Task: Look for space in Benidorm, Spain from 12th July, 2023 to 16th July, 2023 for 8 adults in price range Rs.10000 to Rs.16000. Place can be private room with 8 bedrooms having 8 beds and 8 bathrooms. Property type can be house, flat, guest house, hotel. Amenities needed are: wifi, TV, free parkinig on premises, gym, breakfast. Booking option can be shelf check-in. Required host language is English.
Action: Mouse moved to (414, 103)
Screenshot: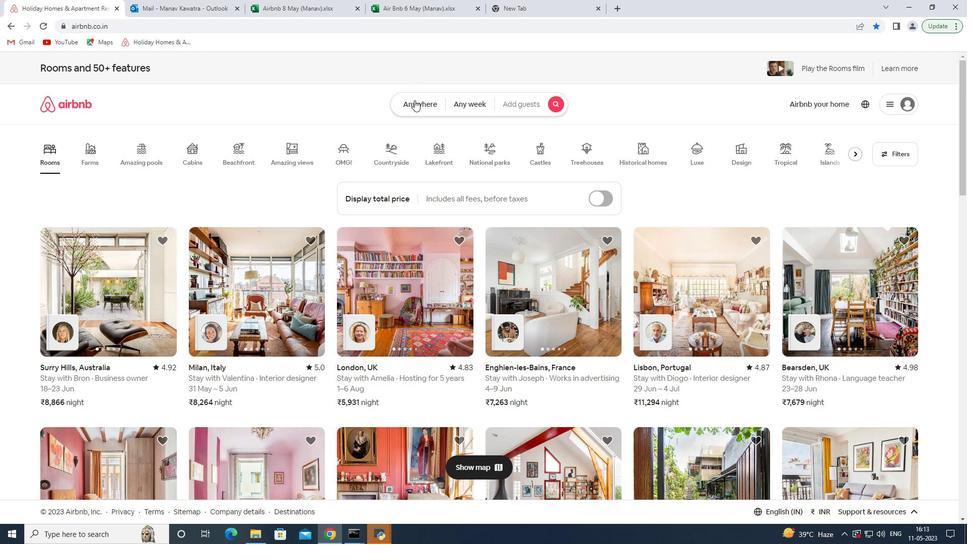 
Action: Mouse pressed left at (414, 103)
Screenshot: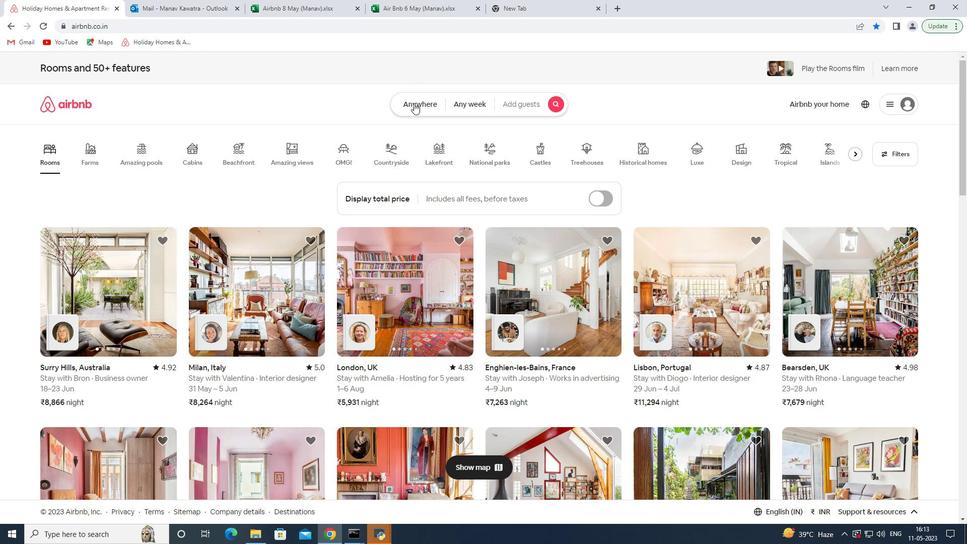 
Action: Mouse moved to (359, 148)
Screenshot: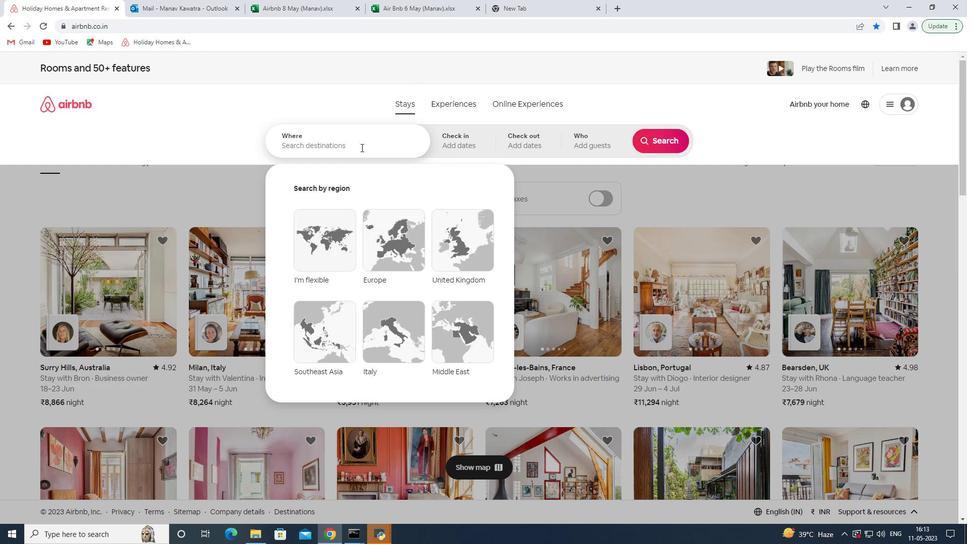 
Action: Mouse pressed left at (359, 148)
Screenshot: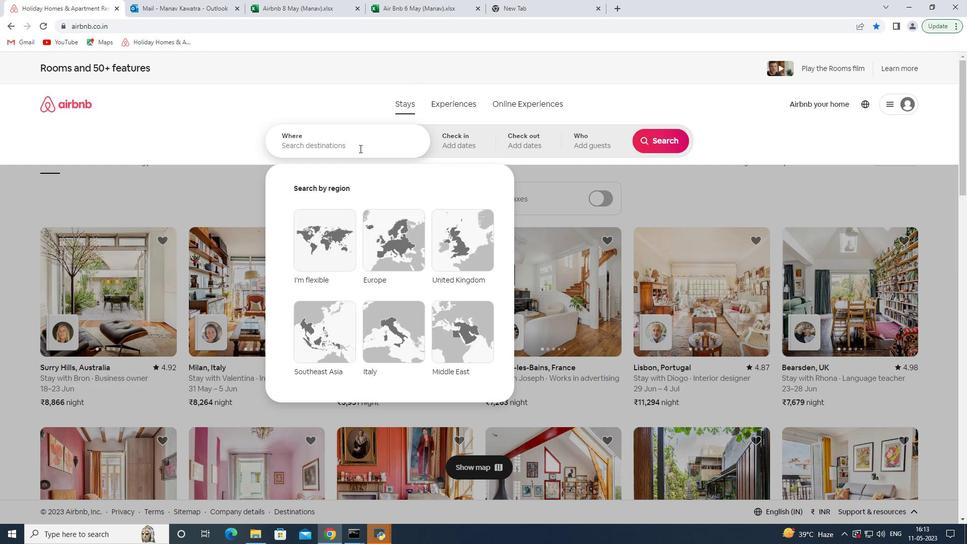 
Action: Key pressed <Key.shift><Key.shift><Key.shift><Key.shift><Key.shift><Key.shift><Key.shift><Key.shift><Key.shift><Key.shift><Key.shift><Key.shift><Key.shift><Key.shift><Key.shift><Key.shift><Key.shift><Key.shift><Key.shift><Key.shift><Key.shift><Key.shift><Key.shift><Key.shift><Key.shift><Key.shift><Key.shift><Key.shift><Key.shift><Key.shift><Key.shift><Key.shift><Key.shift><Key.shift><Key.shift><Key.shift><Key.shift><Key.shift><Key.shift><Key.shift><Key.shift><Key.shift><Key.shift><Key.shift>Benidorm<Key.space>
Screenshot: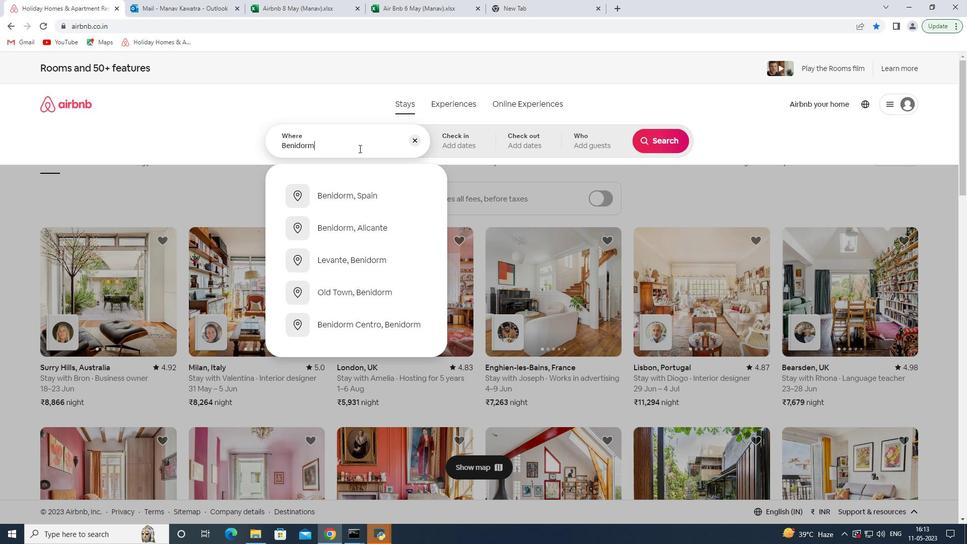 
Action: Mouse moved to (368, 203)
Screenshot: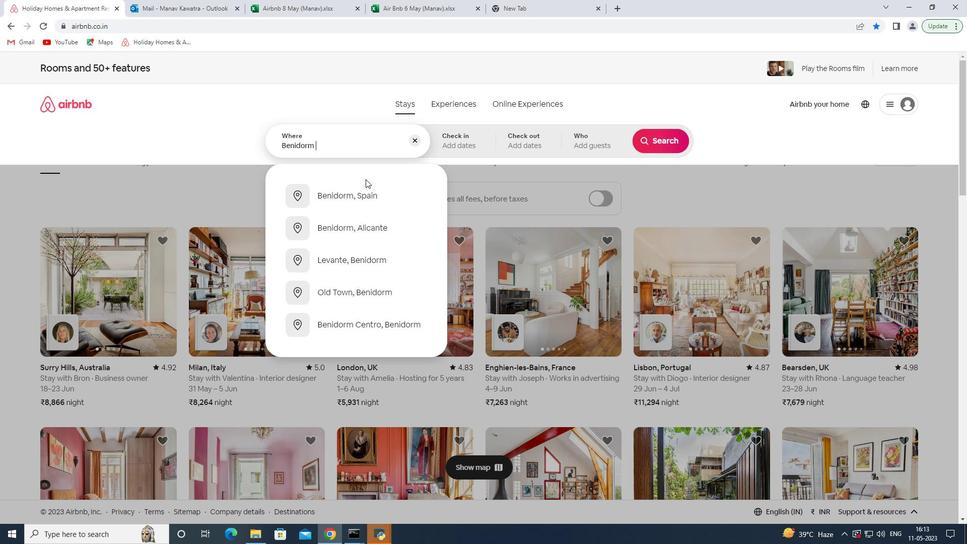 
Action: Mouse pressed left at (368, 203)
Screenshot: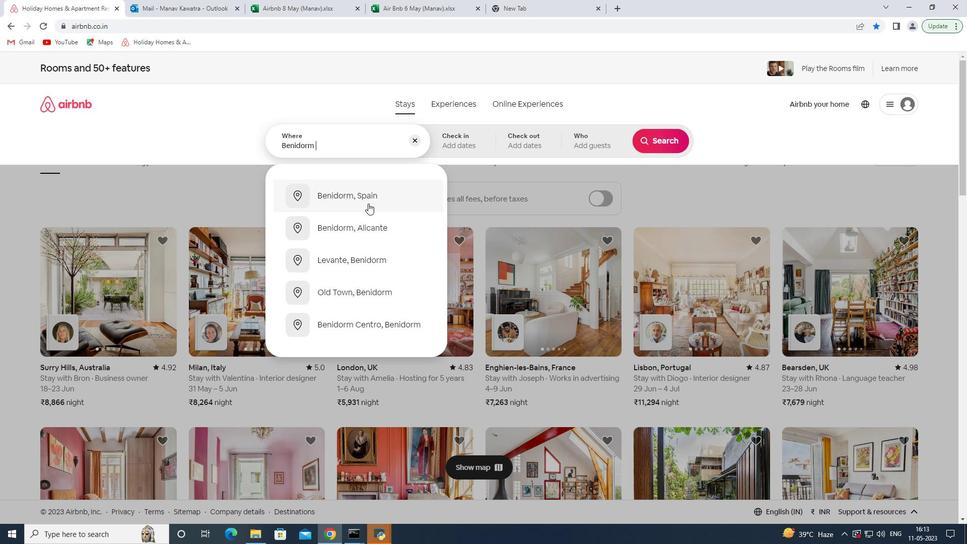 
Action: Mouse moved to (664, 219)
Screenshot: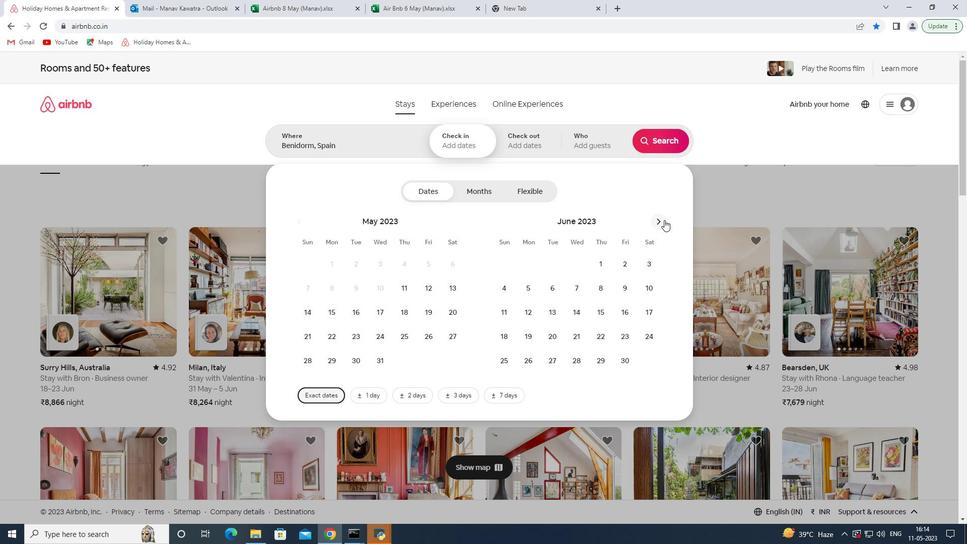 
Action: Mouse pressed left at (664, 219)
Screenshot: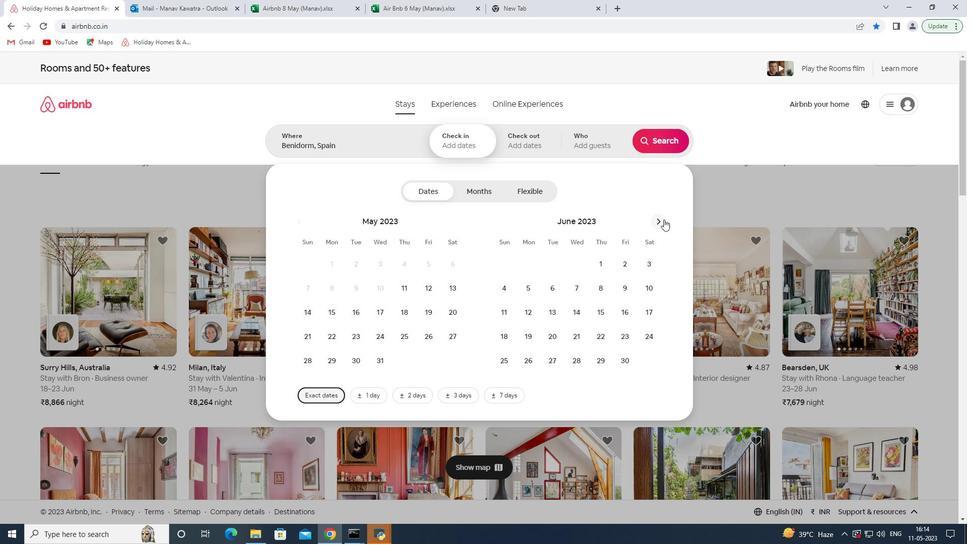 
Action: Mouse moved to (578, 313)
Screenshot: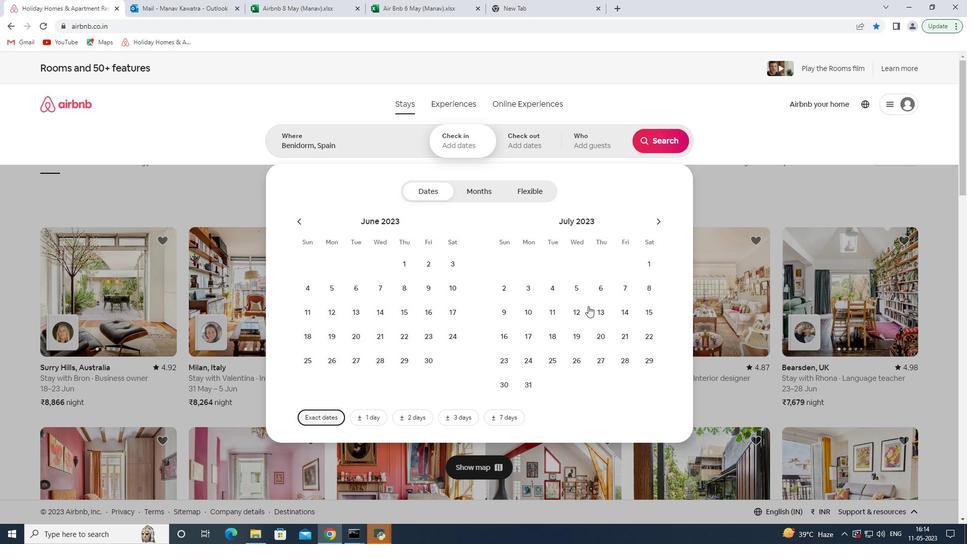 
Action: Mouse pressed left at (578, 313)
Screenshot: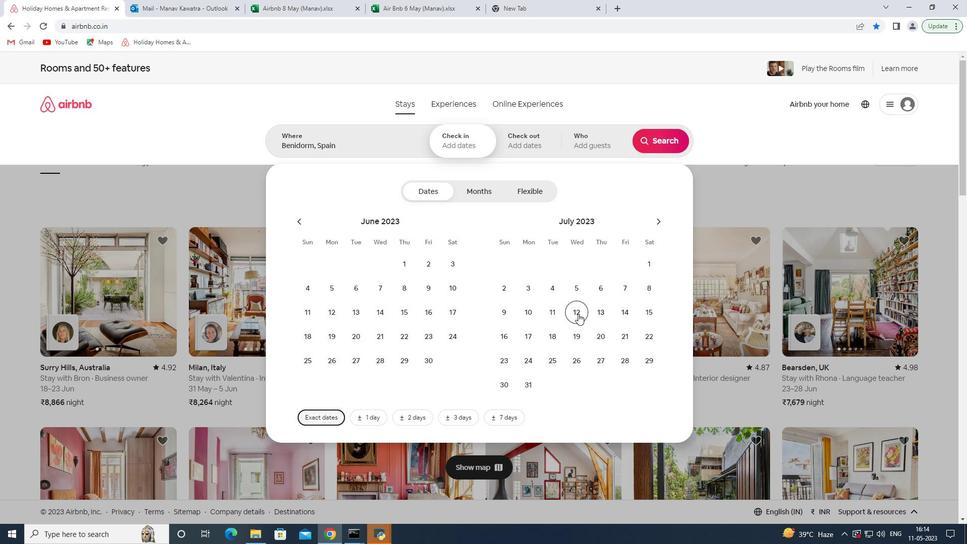 
Action: Mouse moved to (507, 335)
Screenshot: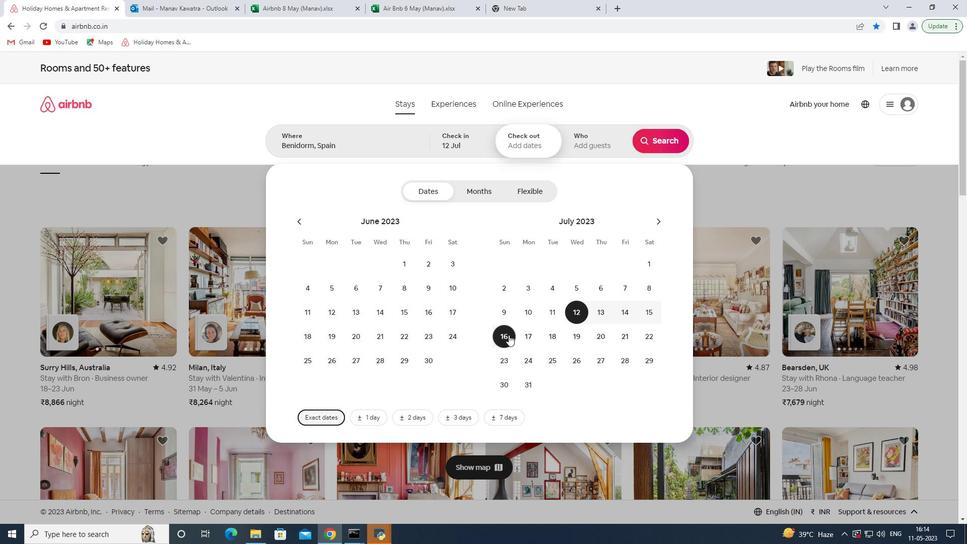 
Action: Mouse pressed left at (507, 335)
Screenshot: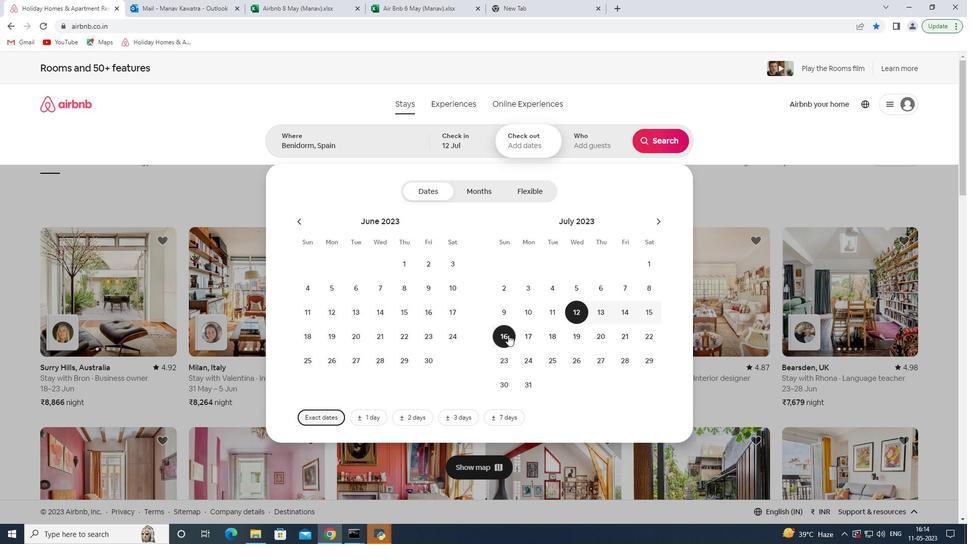 
Action: Mouse moved to (585, 144)
Screenshot: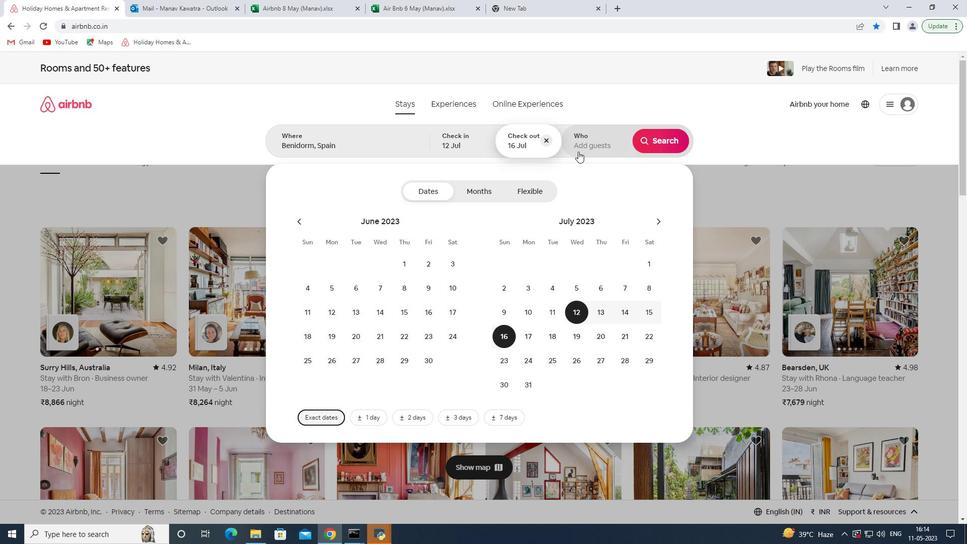 
Action: Mouse pressed left at (585, 144)
Screenshot: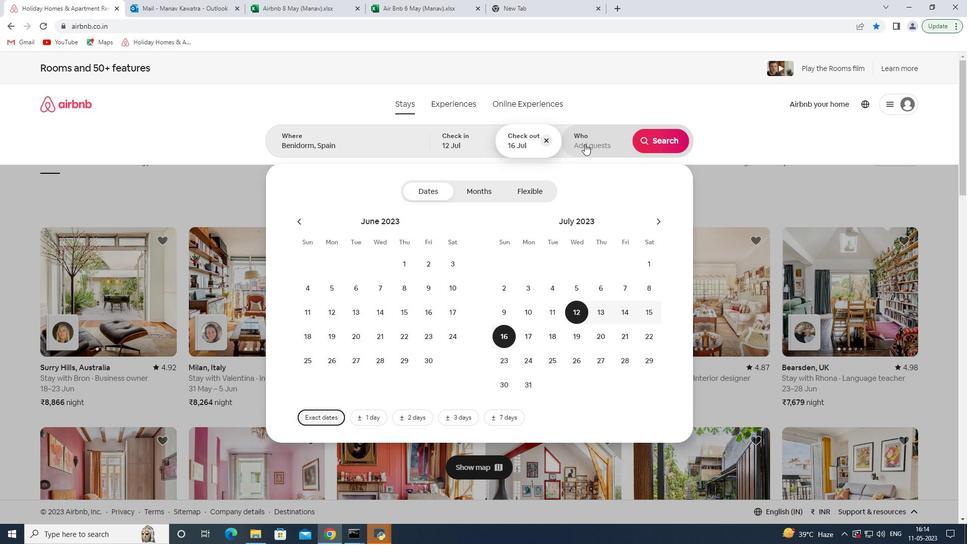 
Action: Mouse moved to (665, 197)
Screenshot: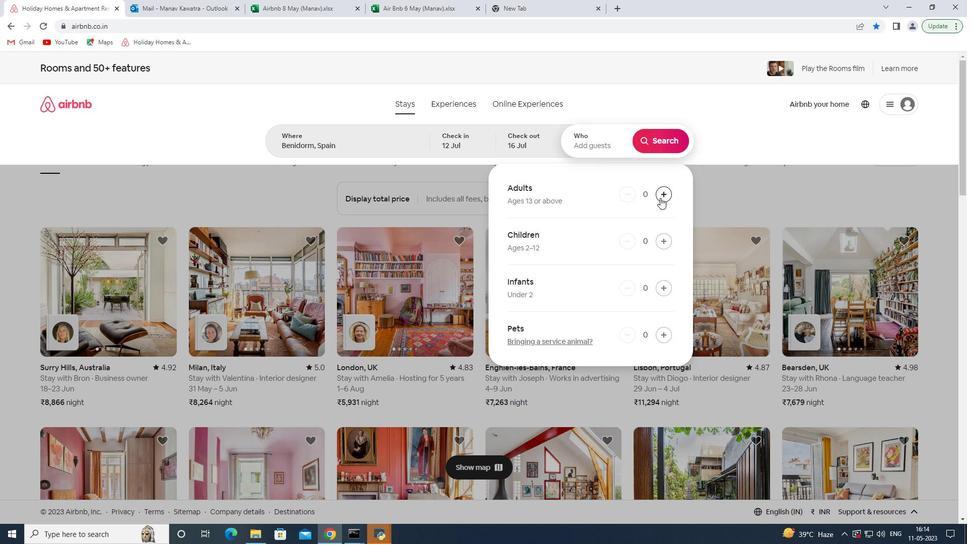 
Action: Mouse pressed left at (665, 197)
Screenshot: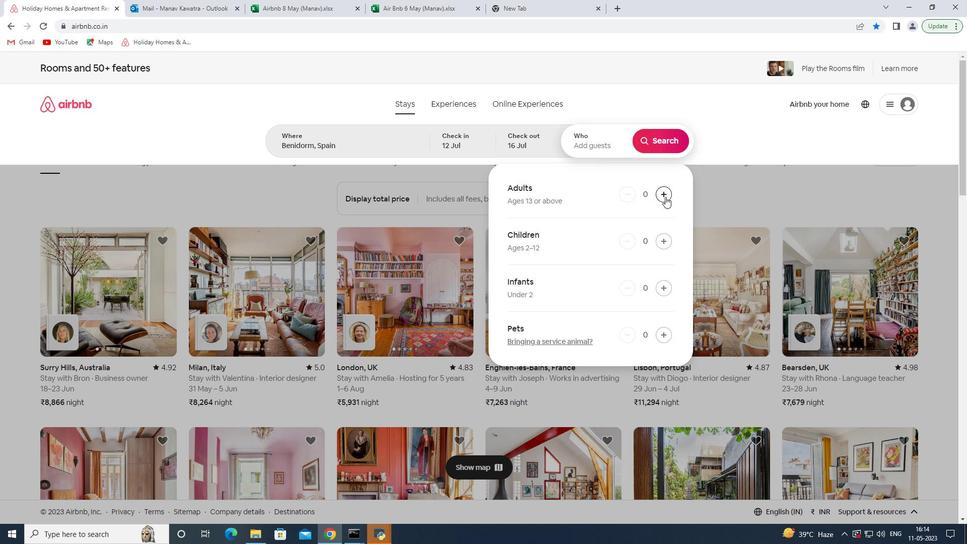 
Action: Mouse pressed left at (665, 197)
Screenshot: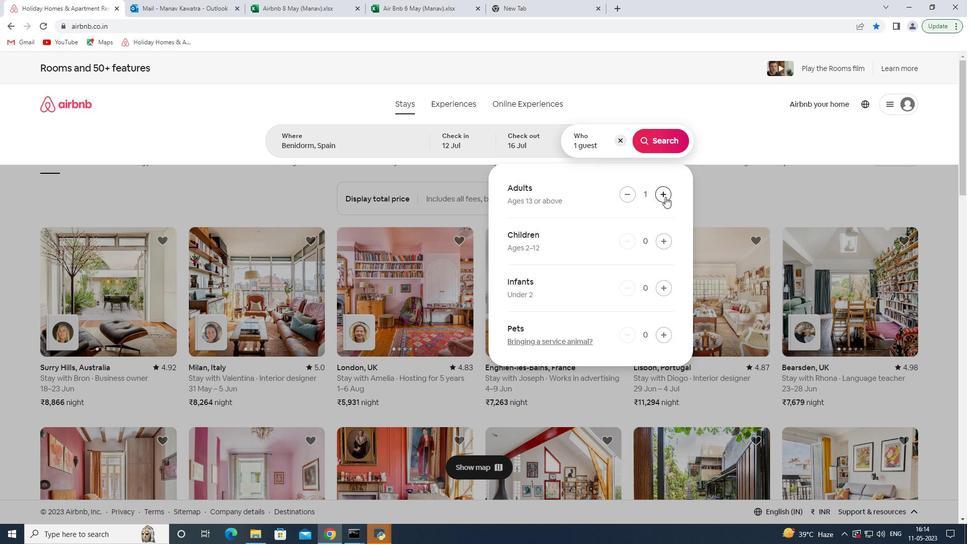 
Action: Mouse pressed left at (665, 197)
Screenshot: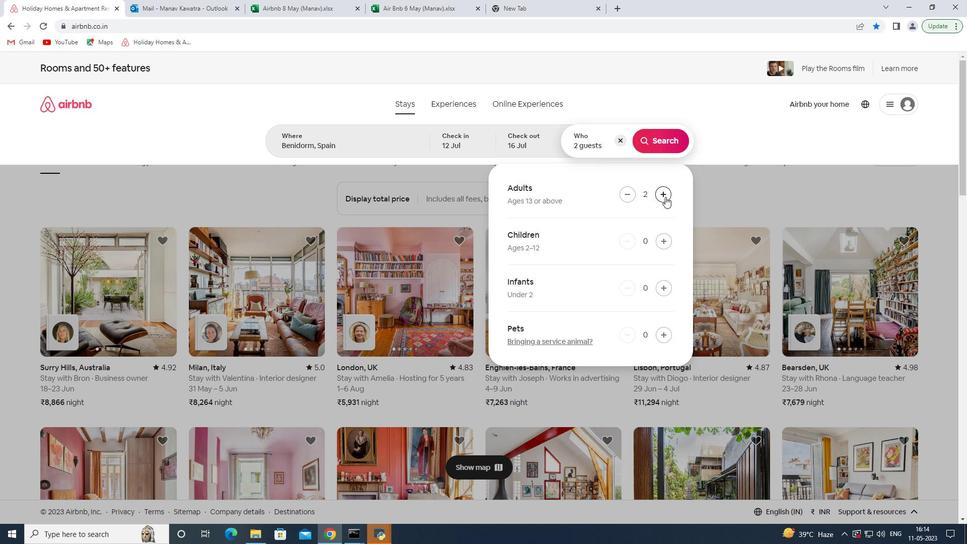 
Action: Mouse pressed left at (665, 197)
Screenshot: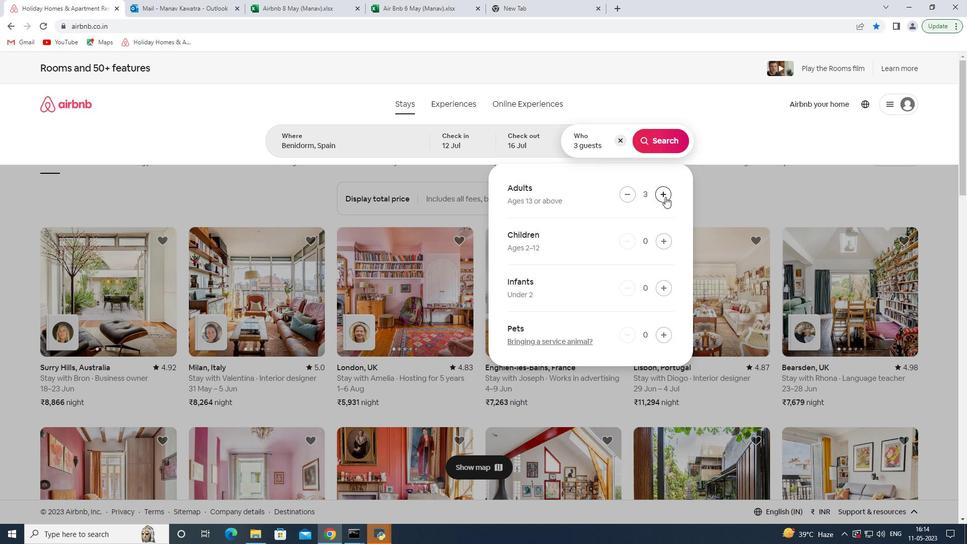 
Action: Mouse pressed left at (665, 197)
Screenshot: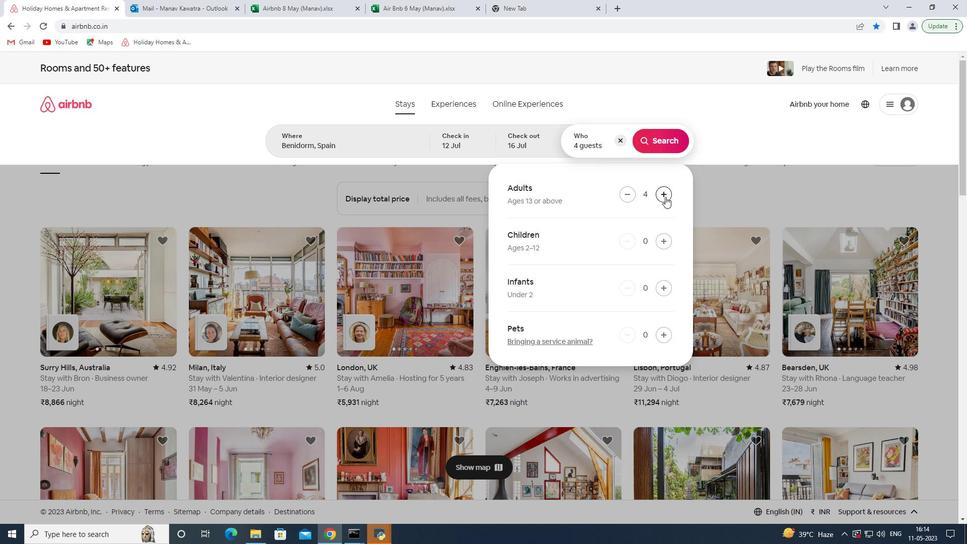 
Action: Mouse pressed left at (665, 197)
Screenshot: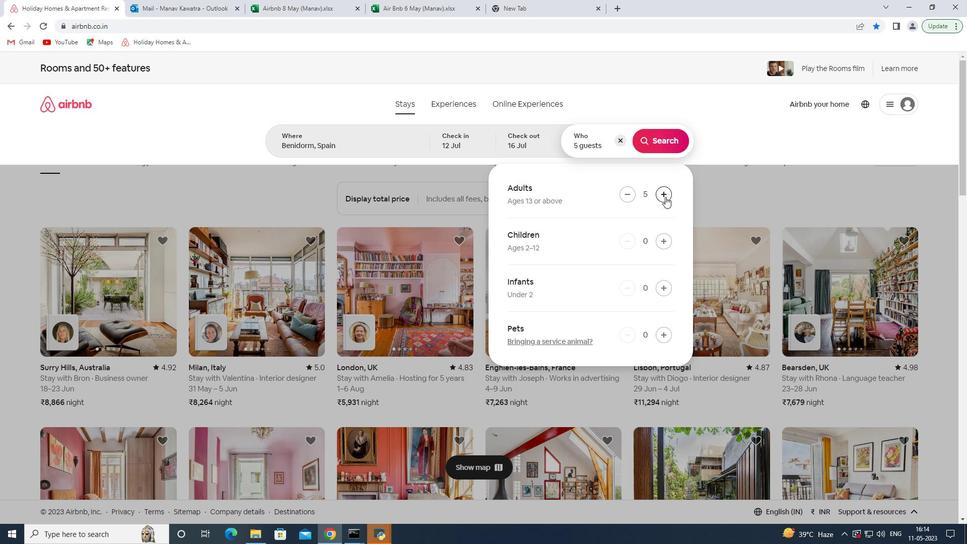 
Action: Mouse pressed left at (665, 197)
Screenshot: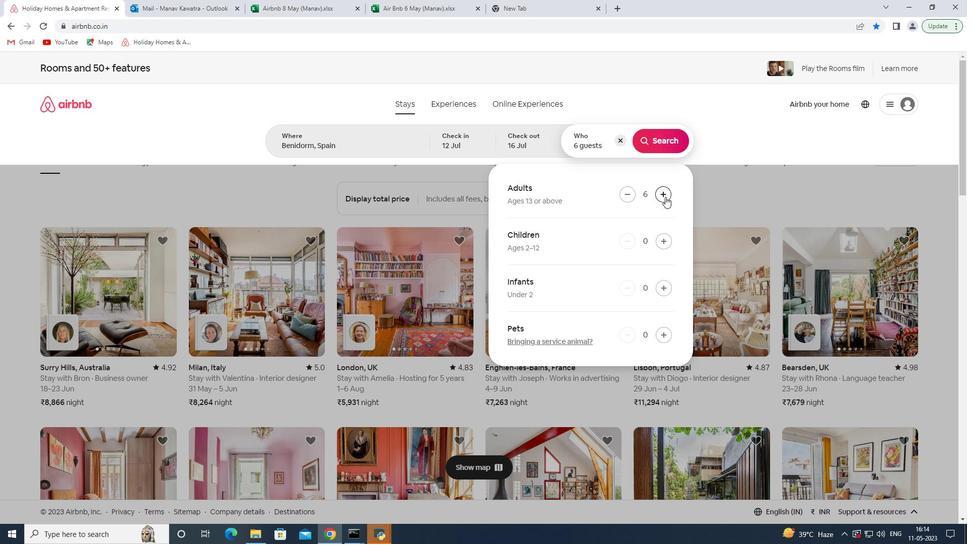
Action: Mouse pressed left at (665, 197)
Screenshot: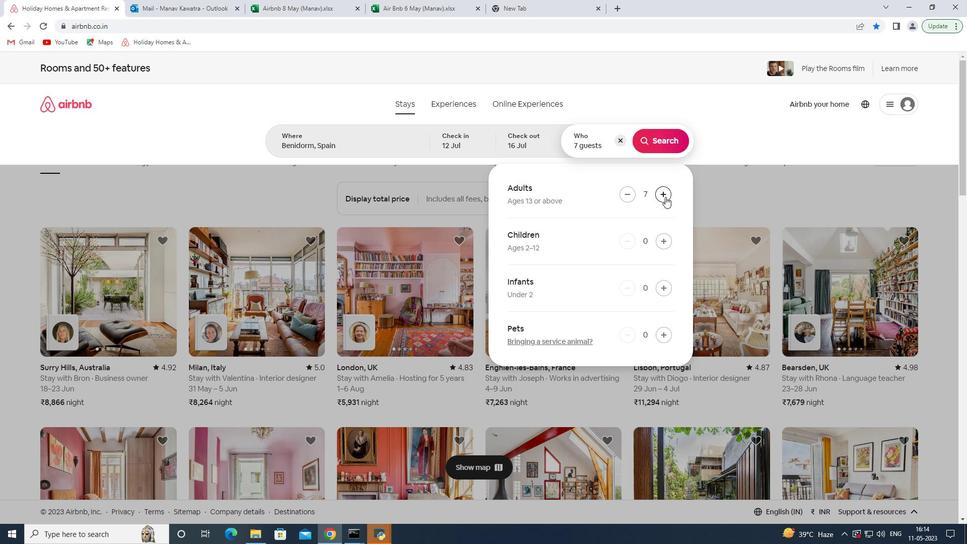 
Action: Mouse moved to (659, 144)
Screenshot: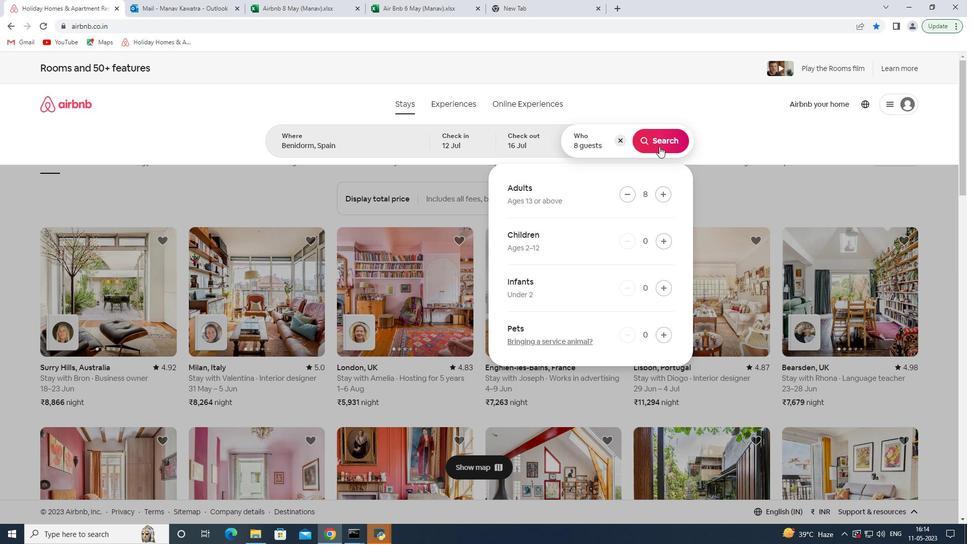 
Action: Mouse pressed left at (659, 144)
Screenshot: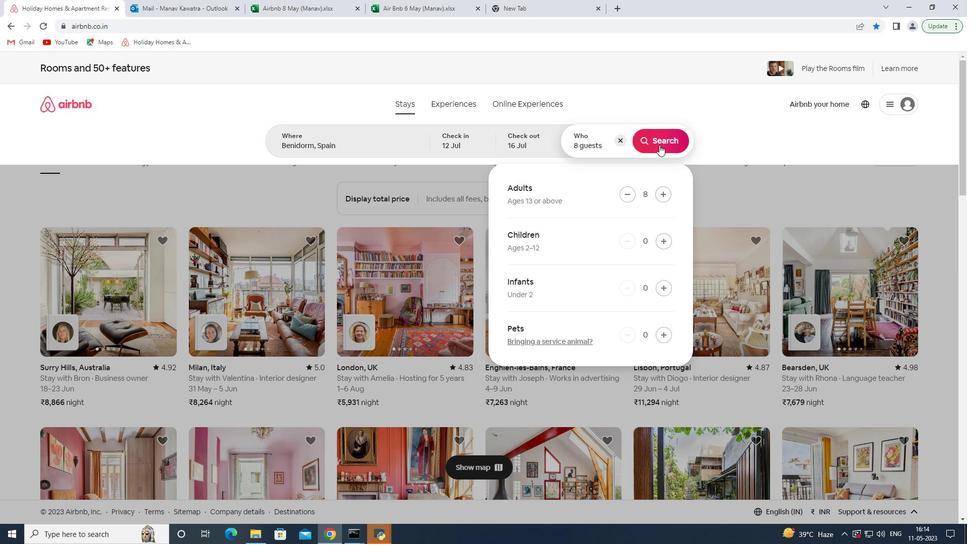 
Action: Mouse moved to (925, 110)
Screenshot: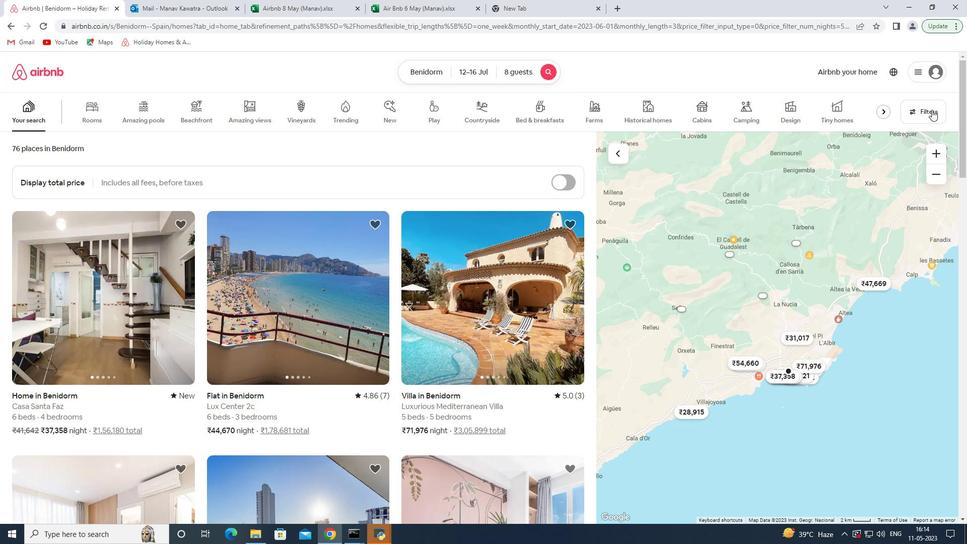 
Action: Mouse pressed left at (925, 110)
Screenshot: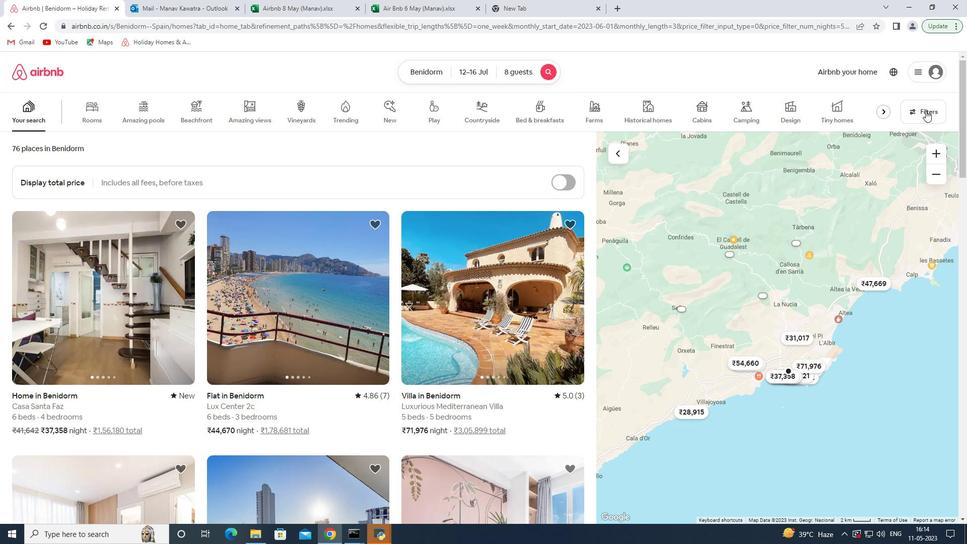
Action: Mouse moved to (371, 357)
Screenshot: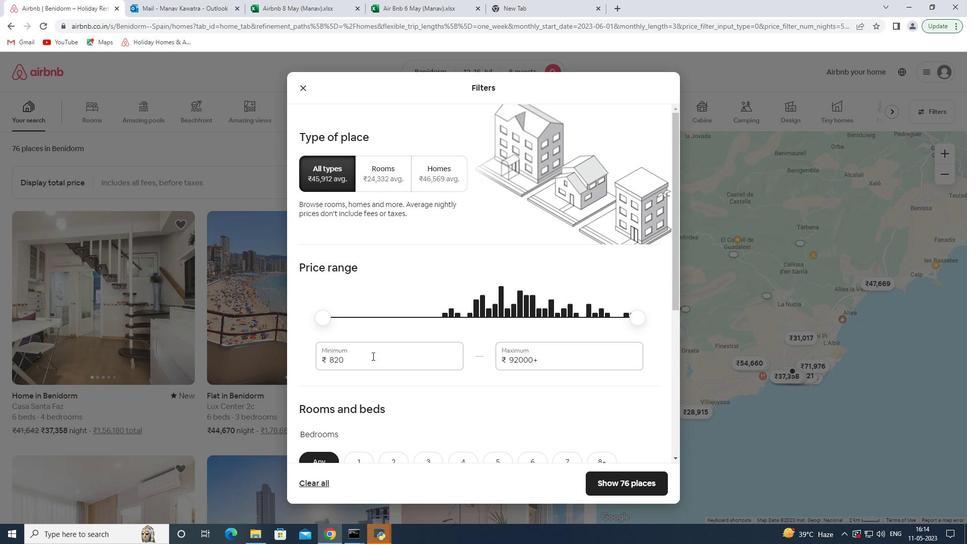 
Action: Mouse pressed left at (371, 357)
Screenshot: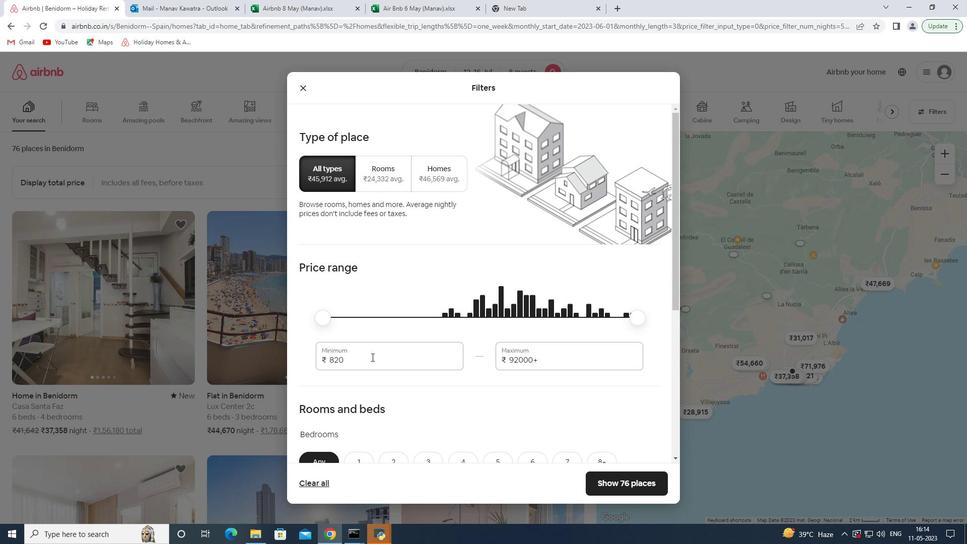 
Action: Mouse pressed left at (371, 357)
Screenshot: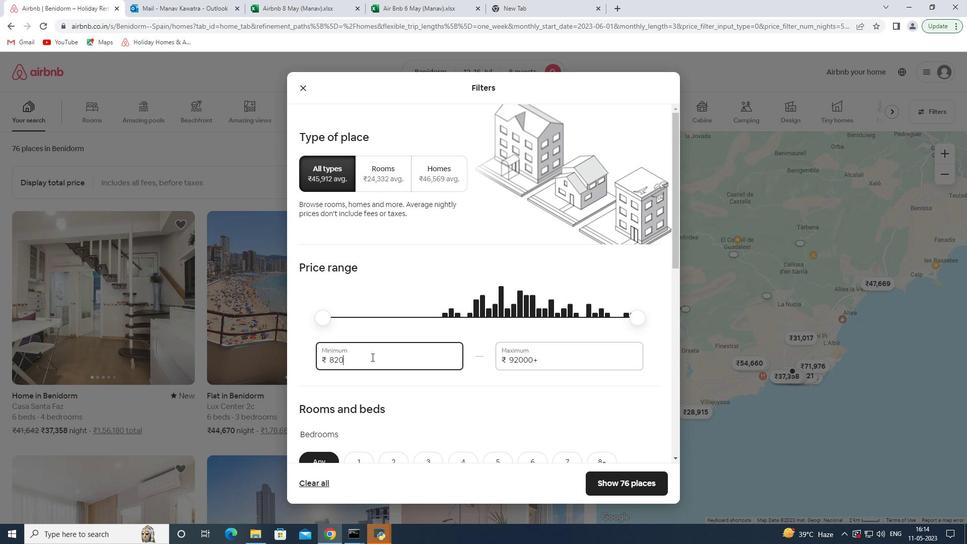 
Action: Key pressed 10000<Key.tab>16000
Screenshot: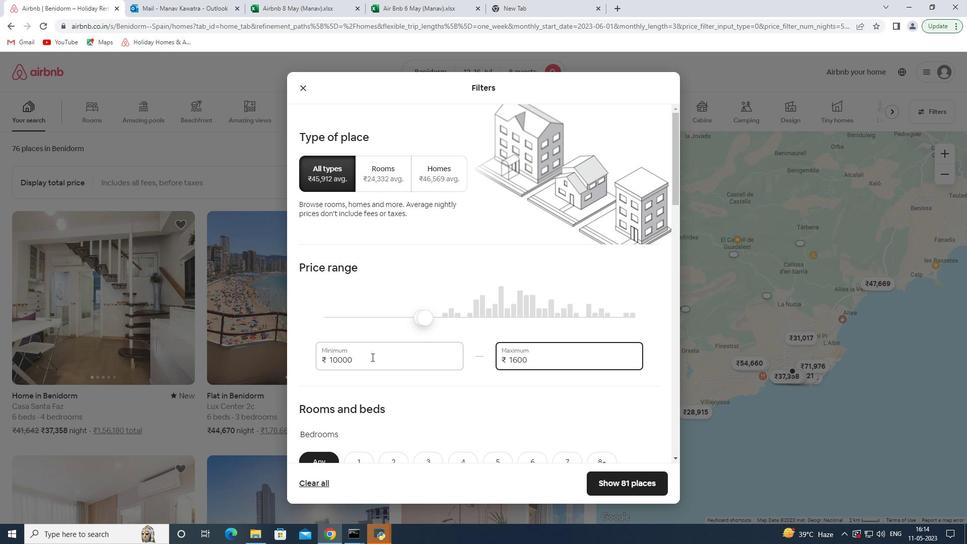 
Action: Mouse scrolled (371, 356) with delta (0, 0)
Screenshot: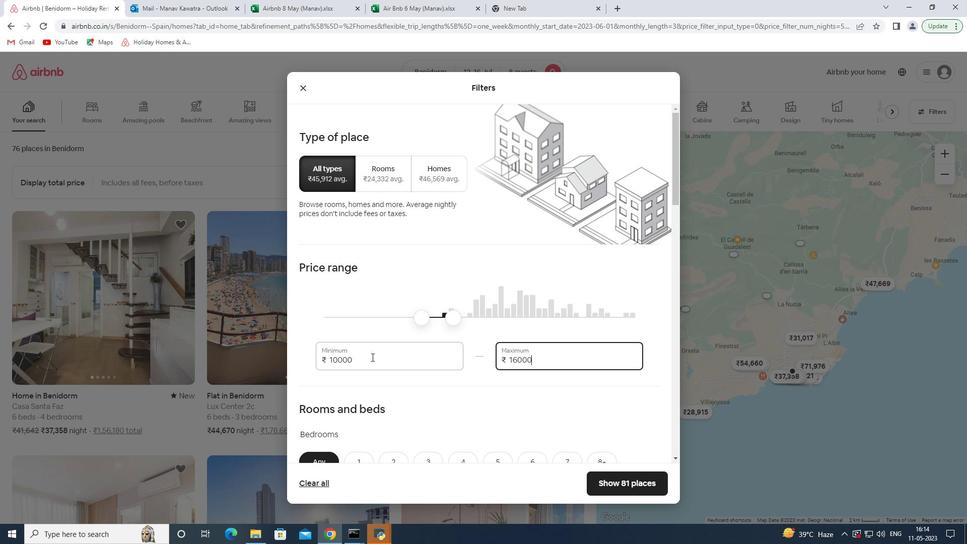 
Action: Mouse scrolled (371, 356) with delta (0, 0)
Screenshot: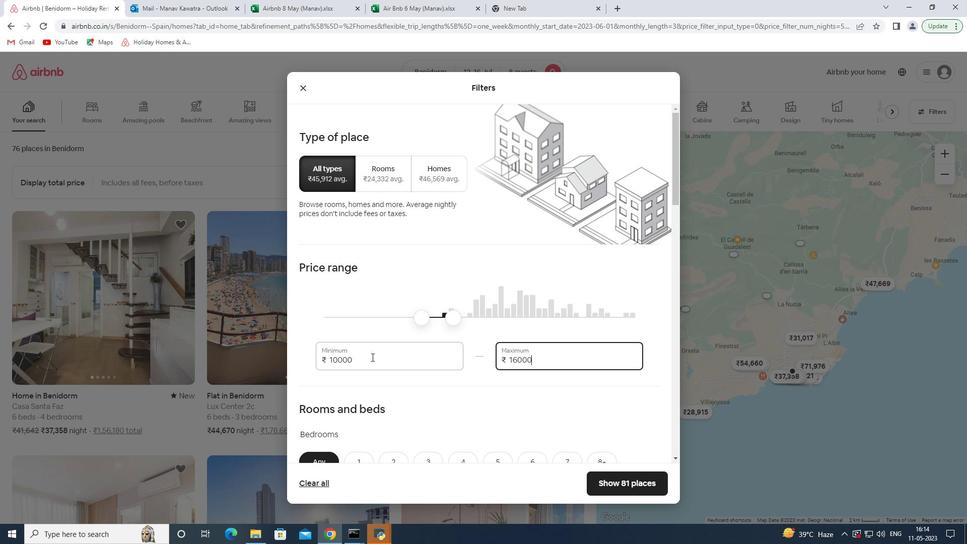
Action: Mouse scrolled (371, 356) with delta (0, 0)
Screenshot: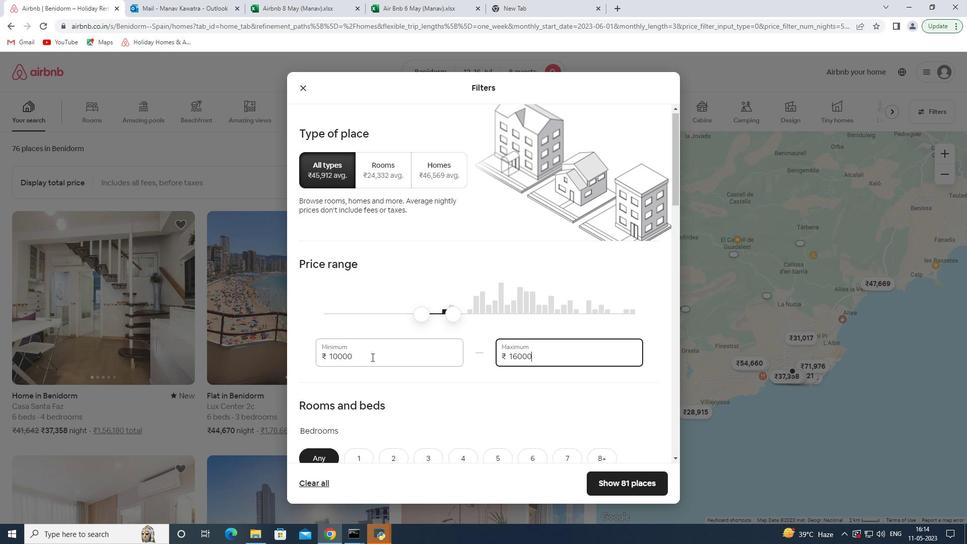 
Action: Mouse moved to (610, 307)
Screenshot: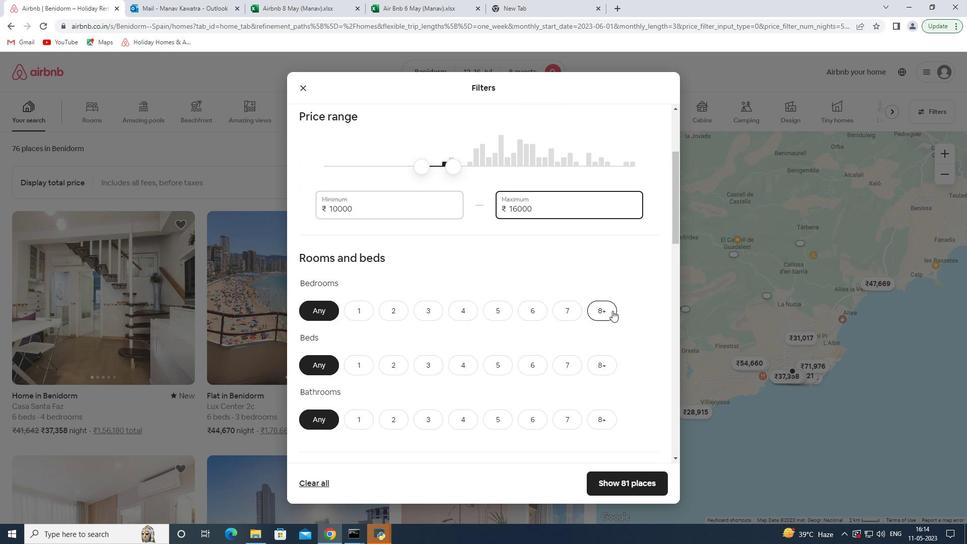
Action: Mouse pressed left at (610, 307)
Screenshot: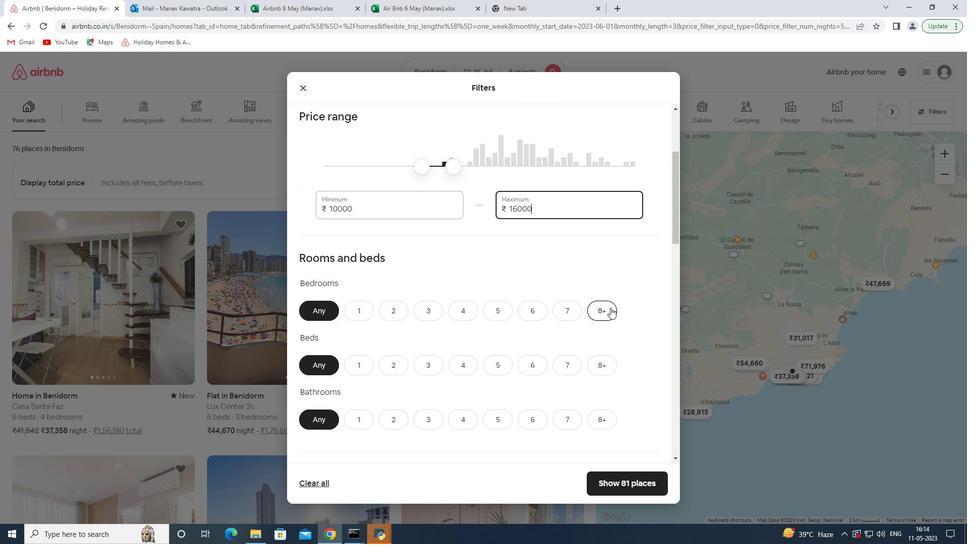 
Action: Mouse moved to (604, 361)
Screenshot: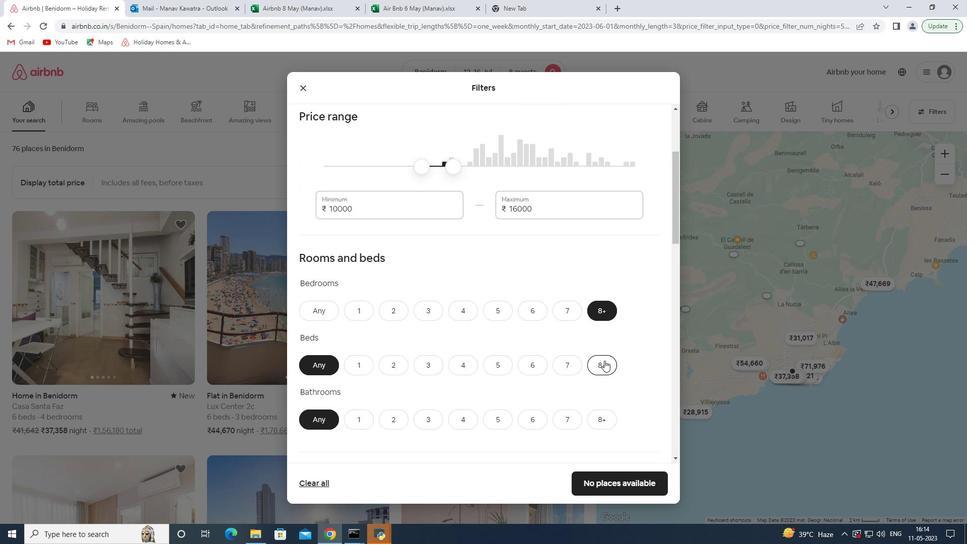 
Action: Mouse pressed left at (604, 361)
Screenshot: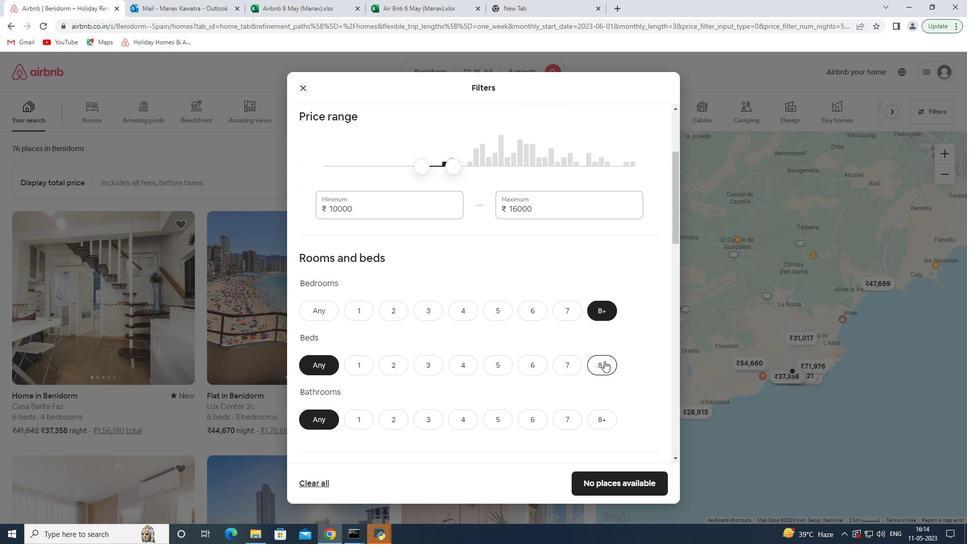 
Action: Mouse moved to (601, 389)
Screenshot: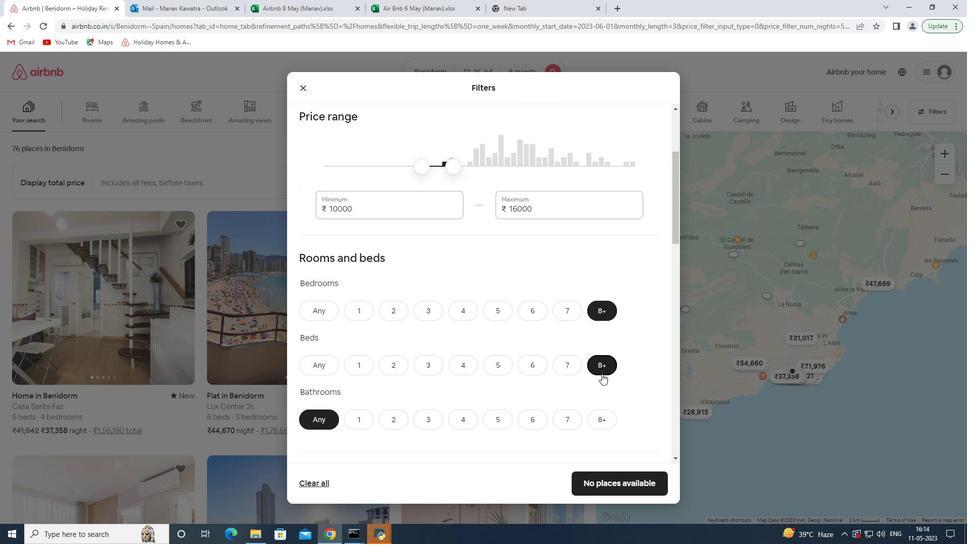 
Action: Mouse scrolled (601, 388) with delta (0, 0)
Screenshot: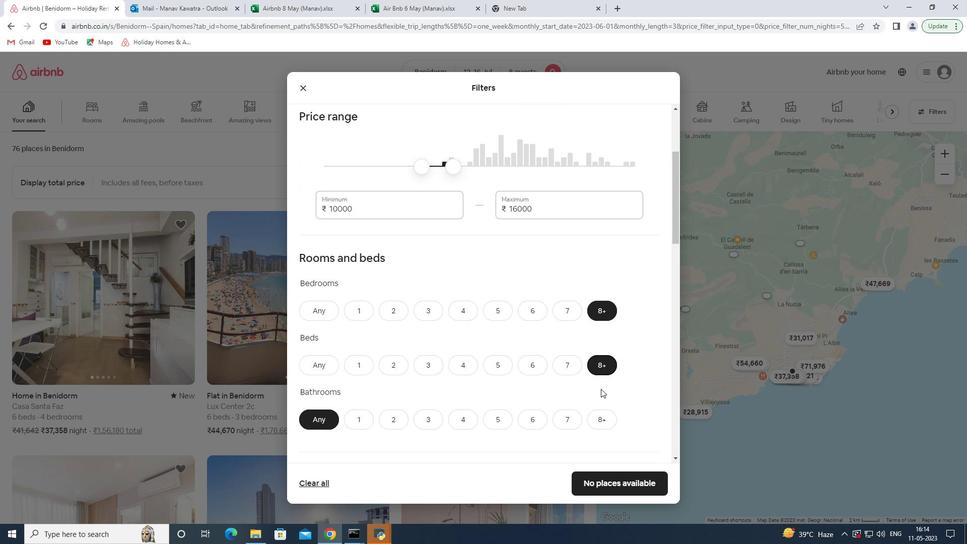 
Action: Mouse moved to (605, 368)
Screenshot: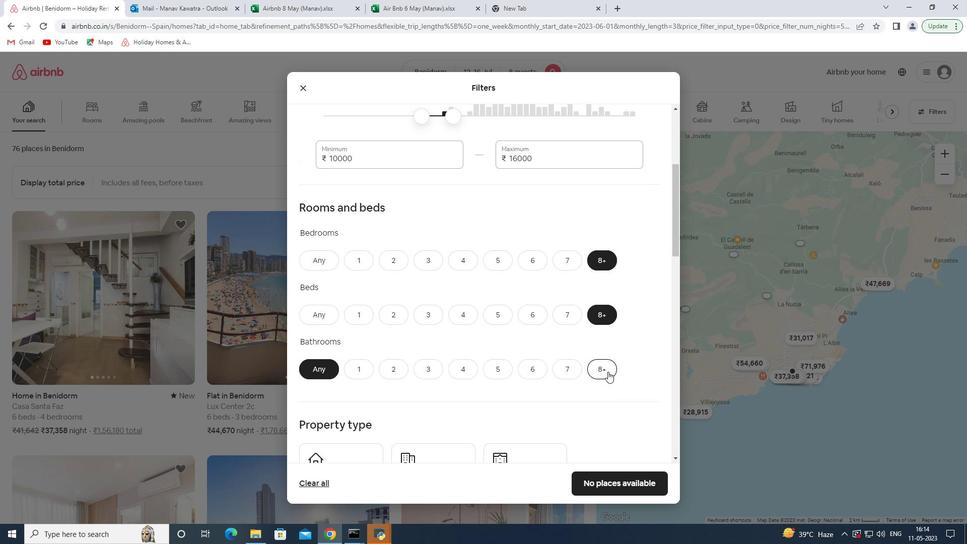 
Action: Mouse pressed left at (605, 368)
Screenshot: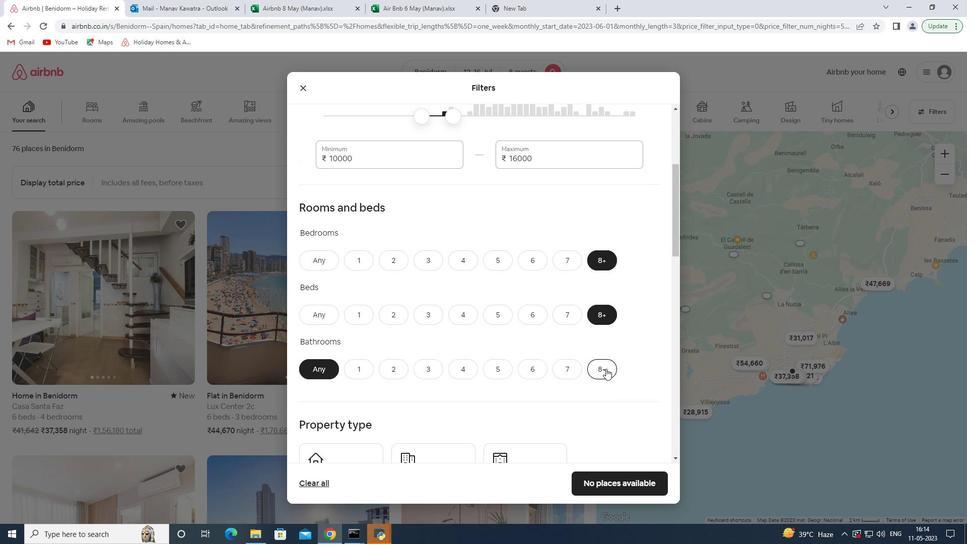 
Action: Mouse scrolled (605, 368) with delta (0, 0)
Screenshot: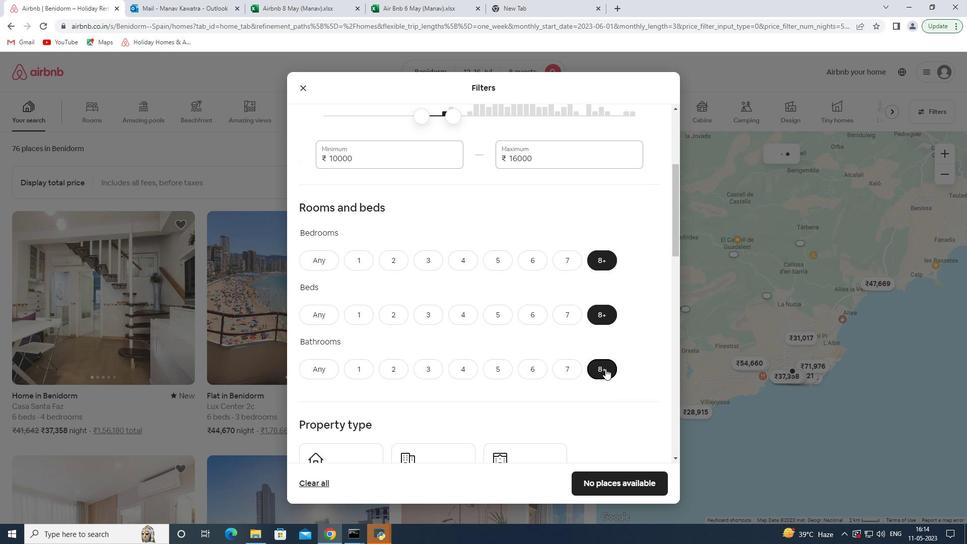 
Action: Mouse scrolled (605, 368) with delta (0, 0)
Screenshot: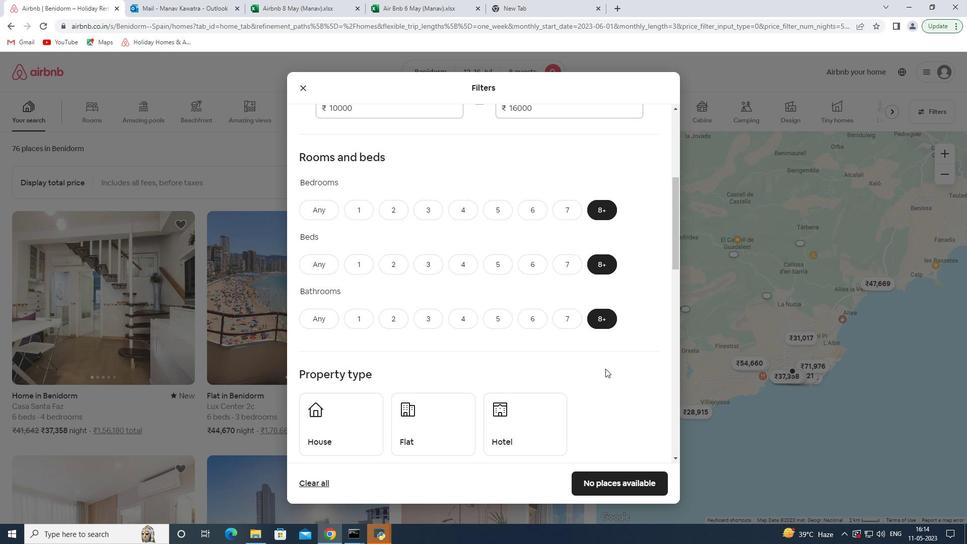 
Action: Mouse moved to (362, 381)
Screenshot: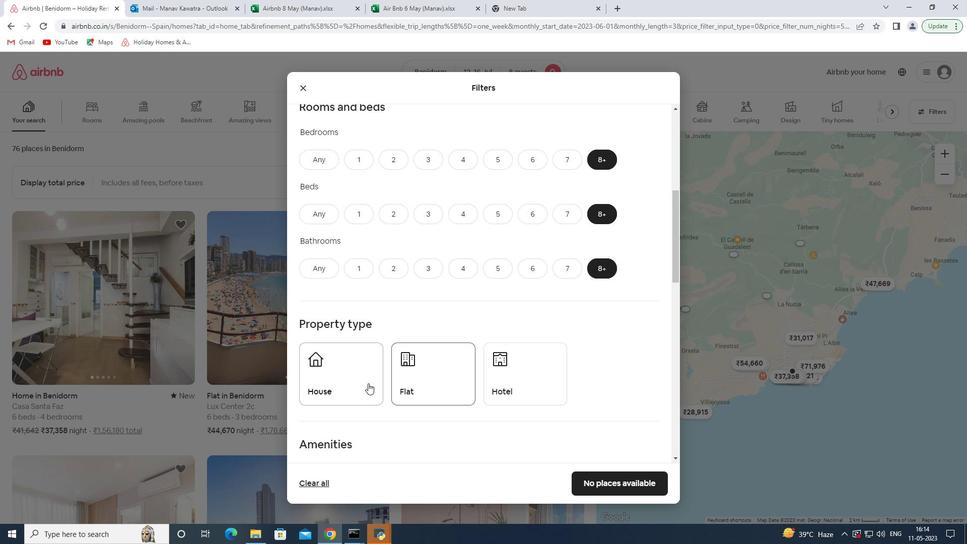 
Action: Mouse pressed left at (362, 381)
Screenshot: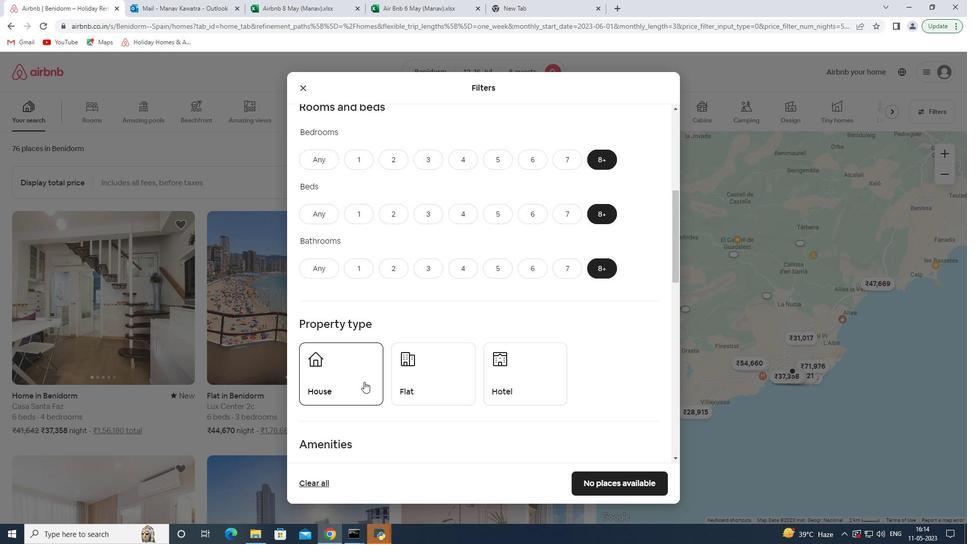 
Action: Mouse moved to (414, 373)
Screenshot: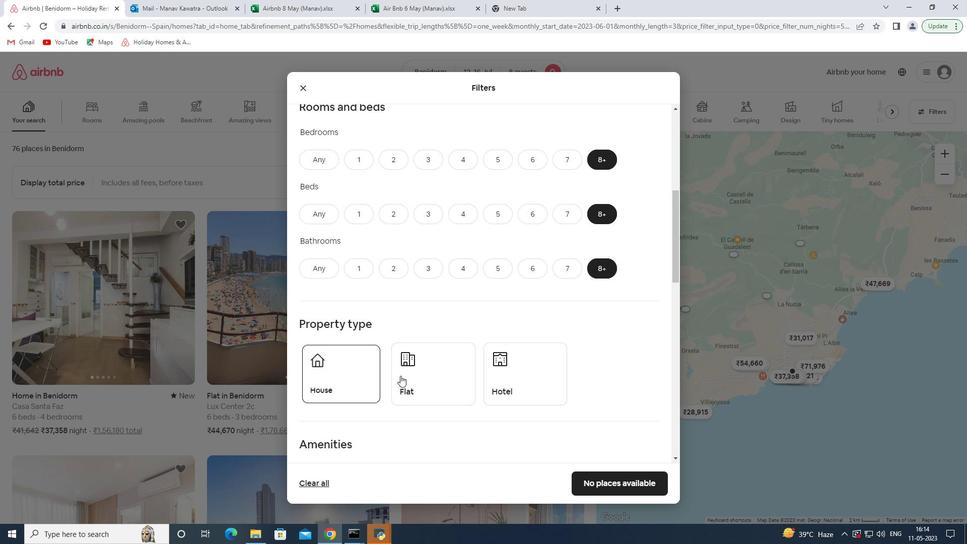 
Action: Mouse pressed left at (414, 373)
Screenshot: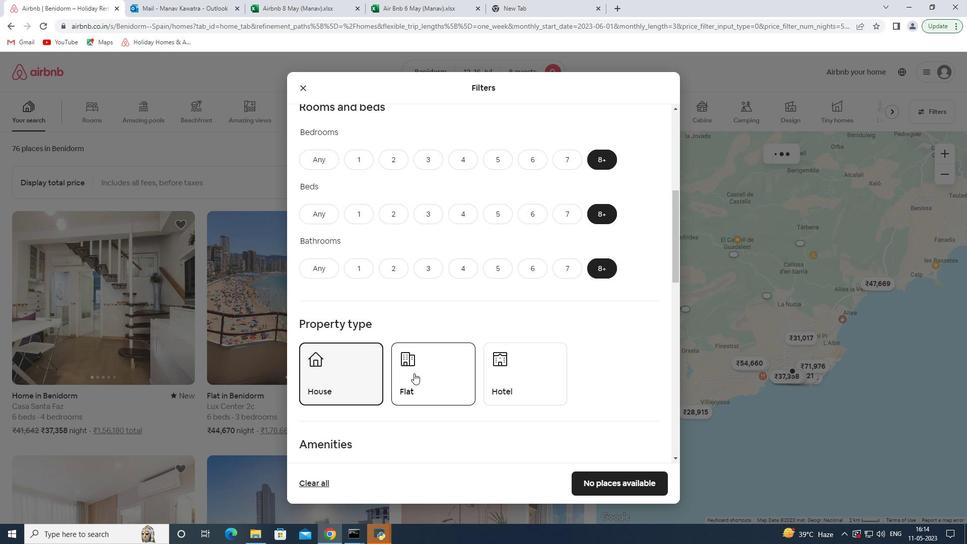 
Action: Mouse moved to (500, 375)
Screenshot: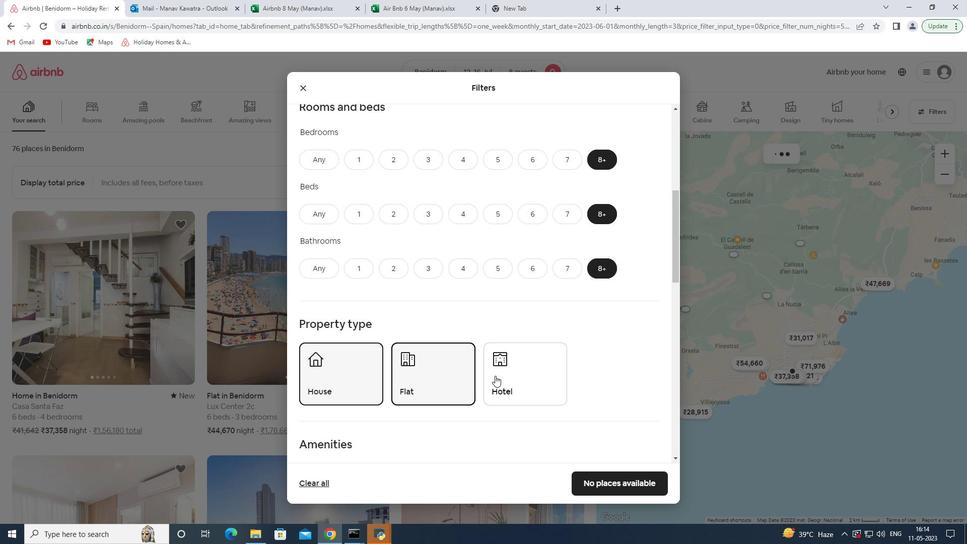 
Action: Mouse pressed left at (500, 375)
Screenshot: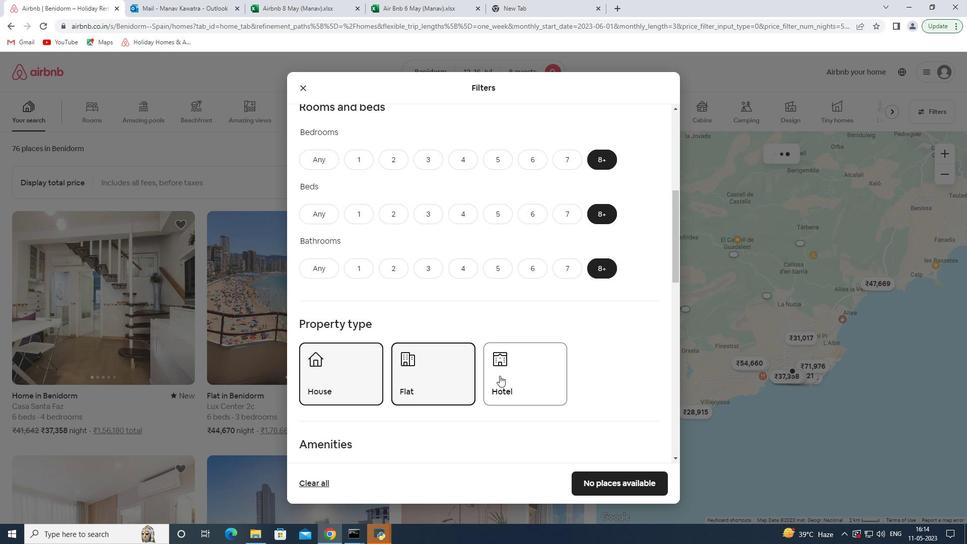 
Action: Mouse moved to (502, 378)
Screenshot: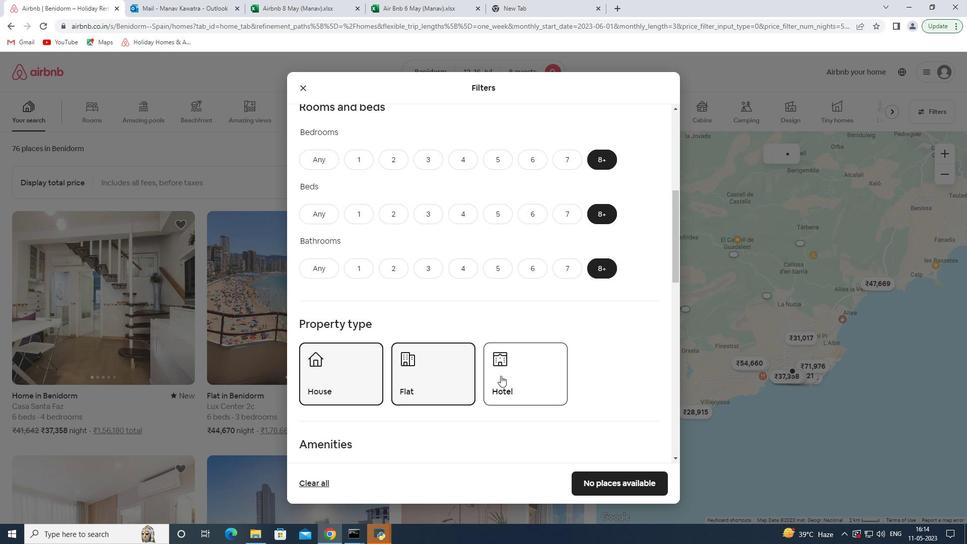 
Action: Mouse scrolled (502, 378) with delta (0, 0)
Screenshot: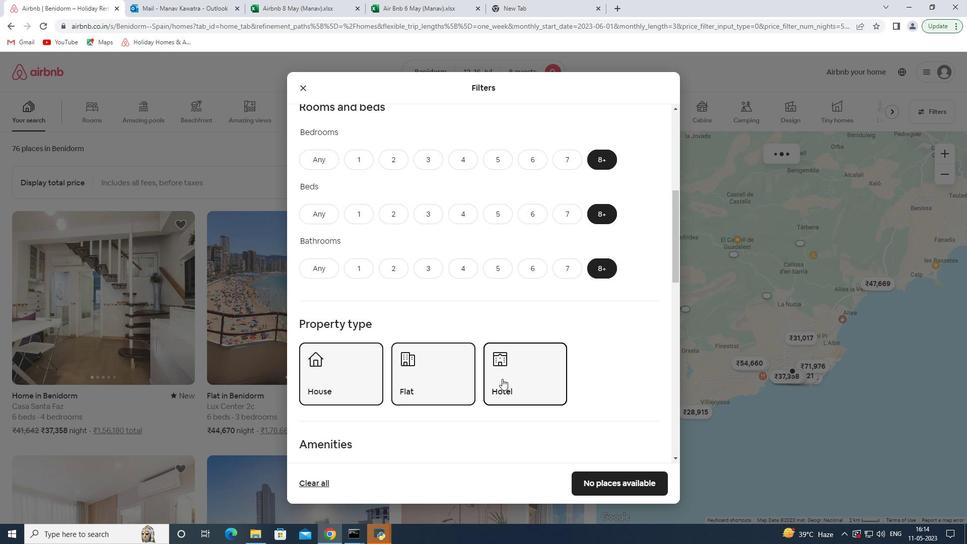 
Action: Mouse scrolled (502, 378) with delta (0, 0)
Screenshot: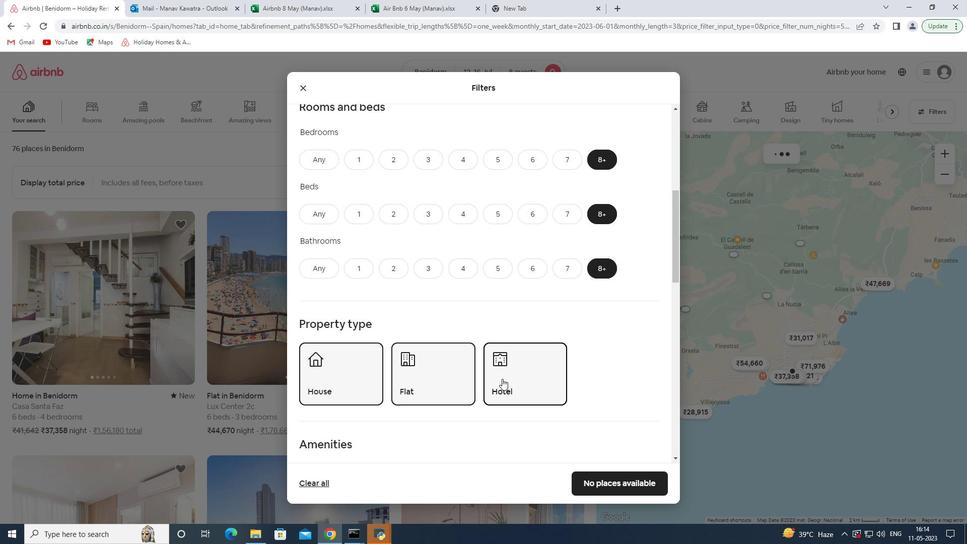 
Action: Mouse scrolled (502, 378) with delta (0, 0)
Screenshot: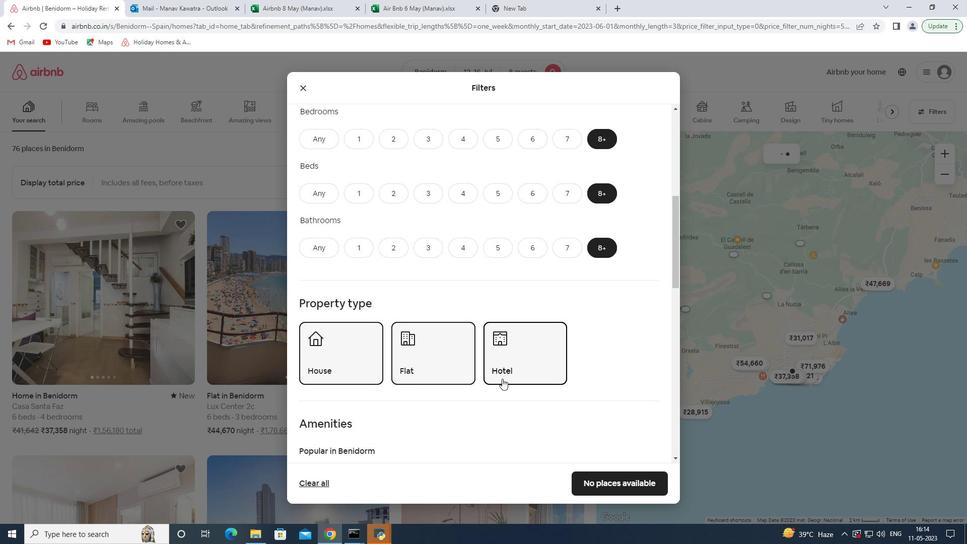 
Action: Mouse scrolled (502, 378) with delta (0, 0)
Screenshot: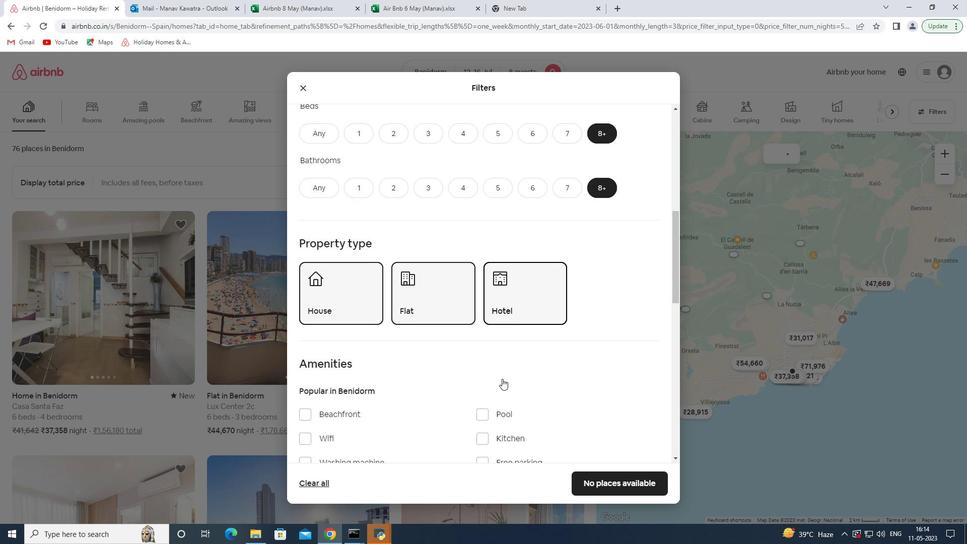 
Action: Mouse moved to (328, 363)
Screenshot: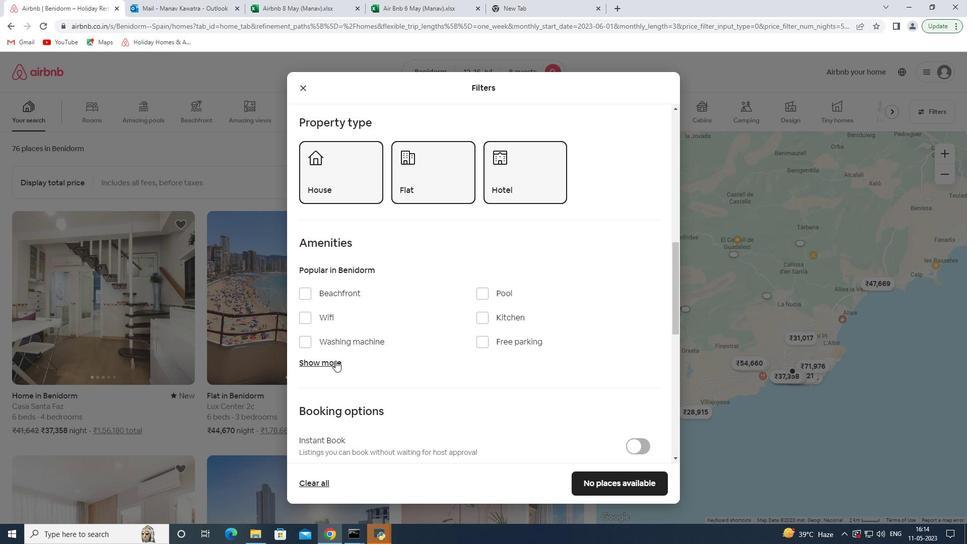 
Action: Mouse pressed left at (328, 363)
Screenshot: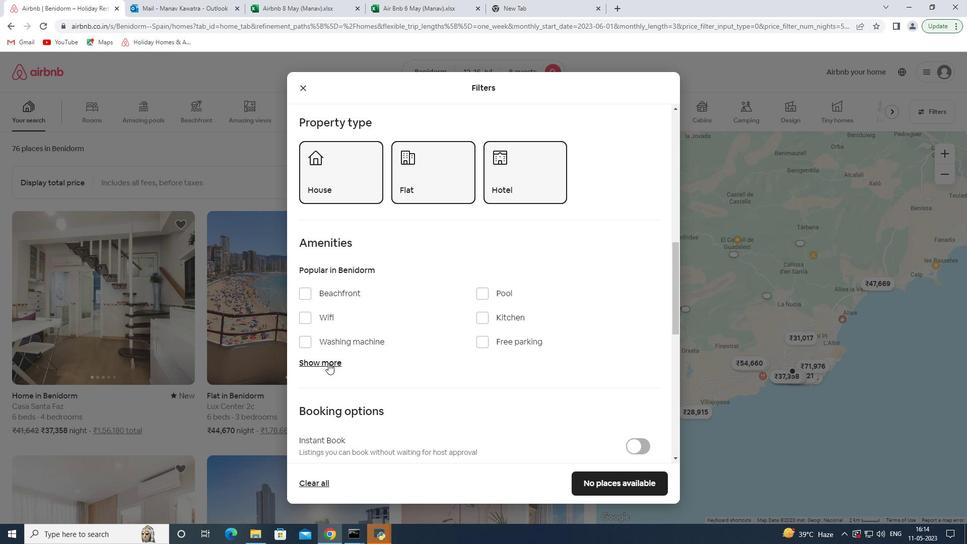 
Action: Mouse moved to (329, 319)
Screenshot: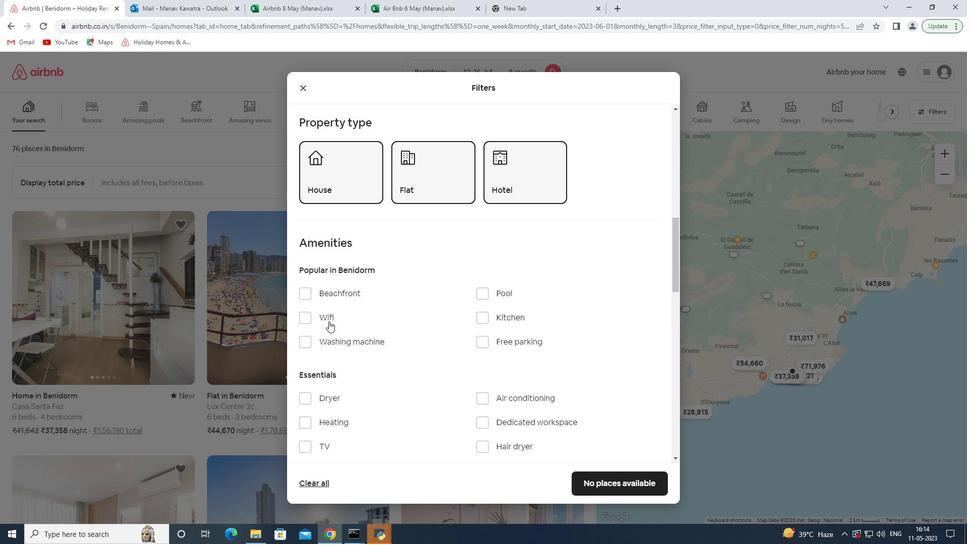 
Action: Mouse pressed left at (329, 319)
Screenshot: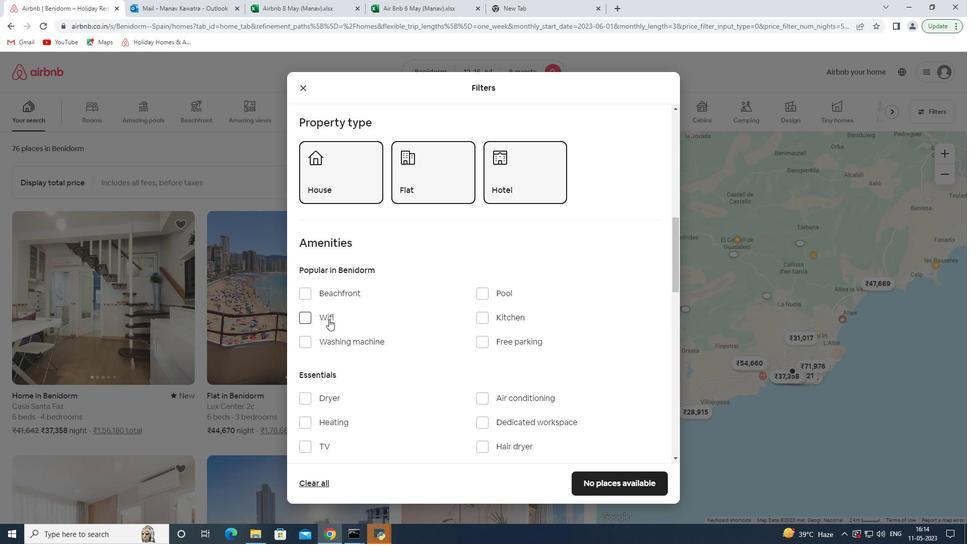 
Action: Mouse moved to (316, 444)
Screenshot: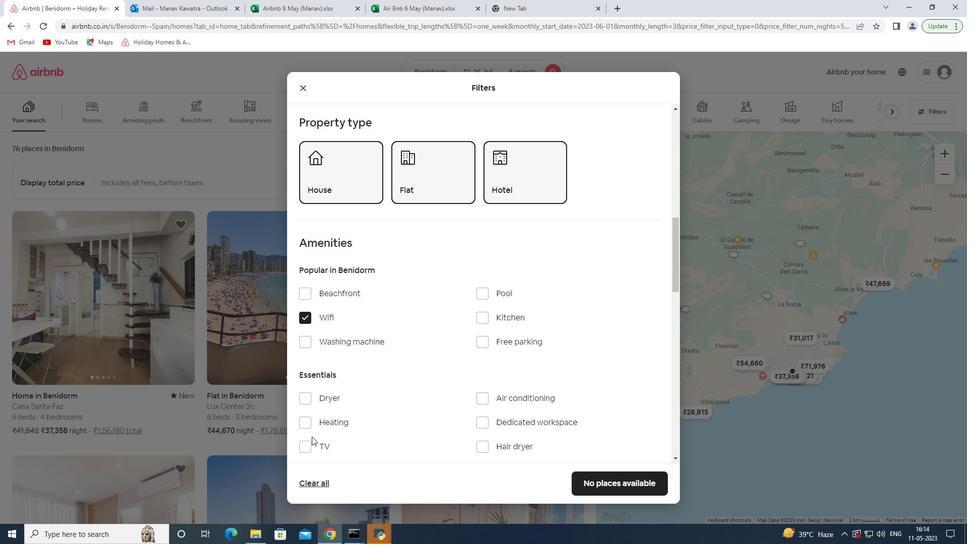 
Action: Mouse pressed left at (316, 444)
Screenshot: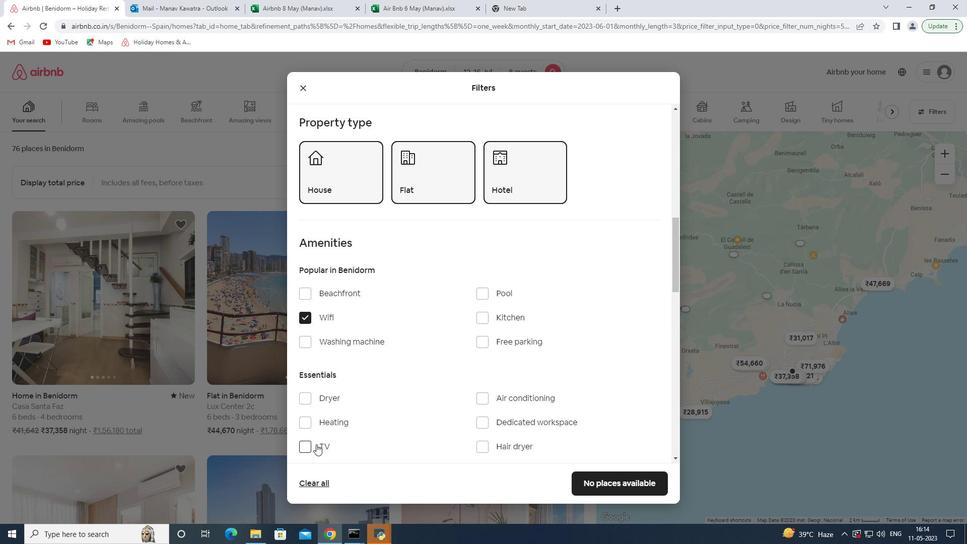 
Action: Mouse moved to (350, 435)
Screenshot: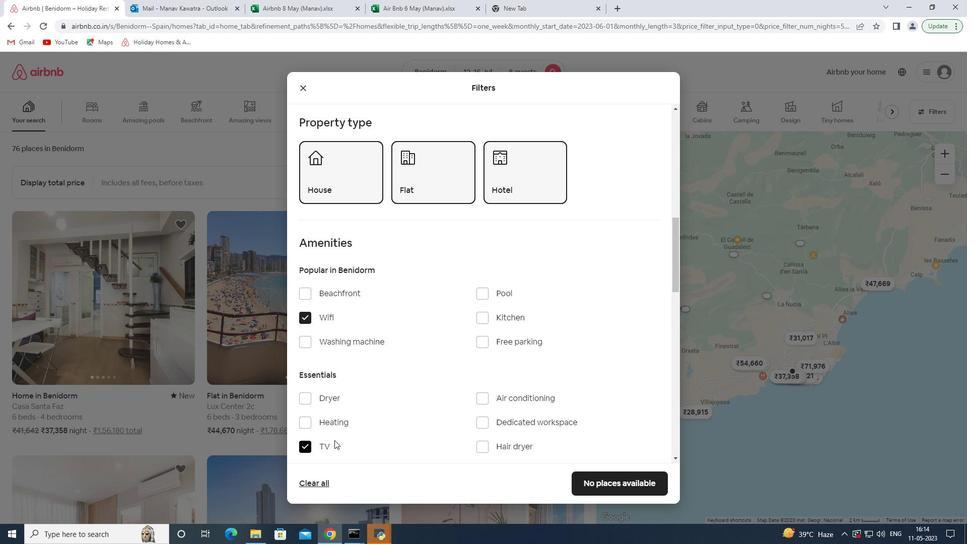 
Action: Mouse scrolled (350, 434) with delta (0, 0)
Screenshot: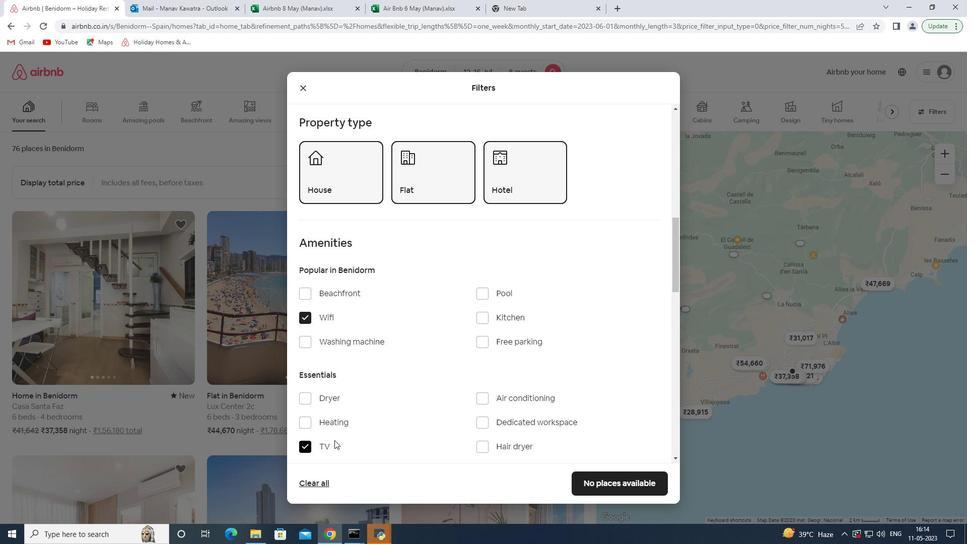 
Action: Mouse moved to (358, 432)
Screenshot: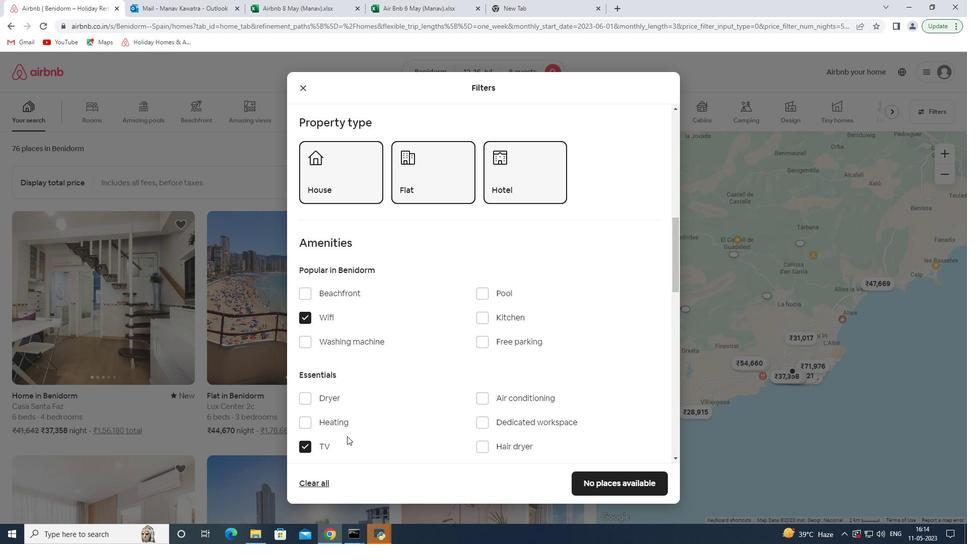 
Action: Mouse scrolled (358, 432) with delta (0, 0)
Screenshot: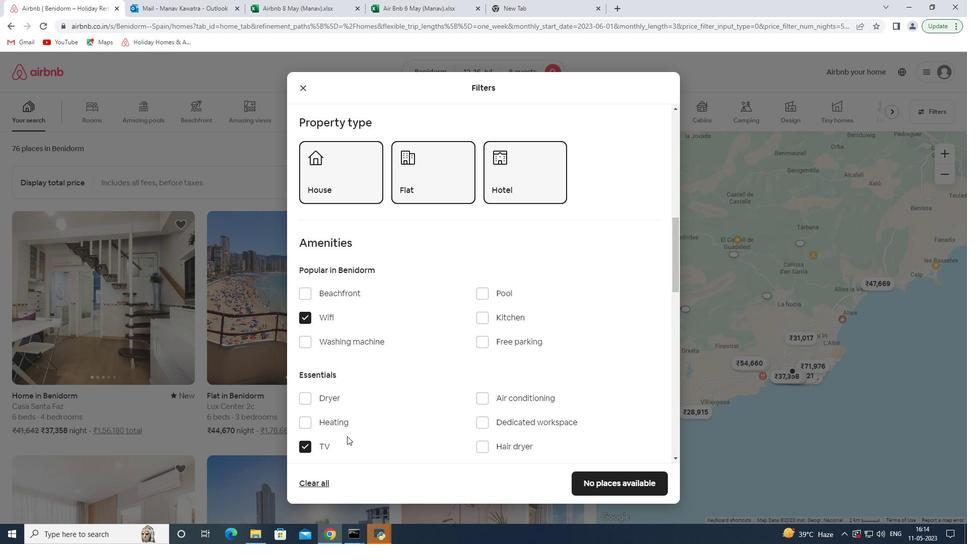 
Action: Mouse moved to (363, 430)
Screenshot: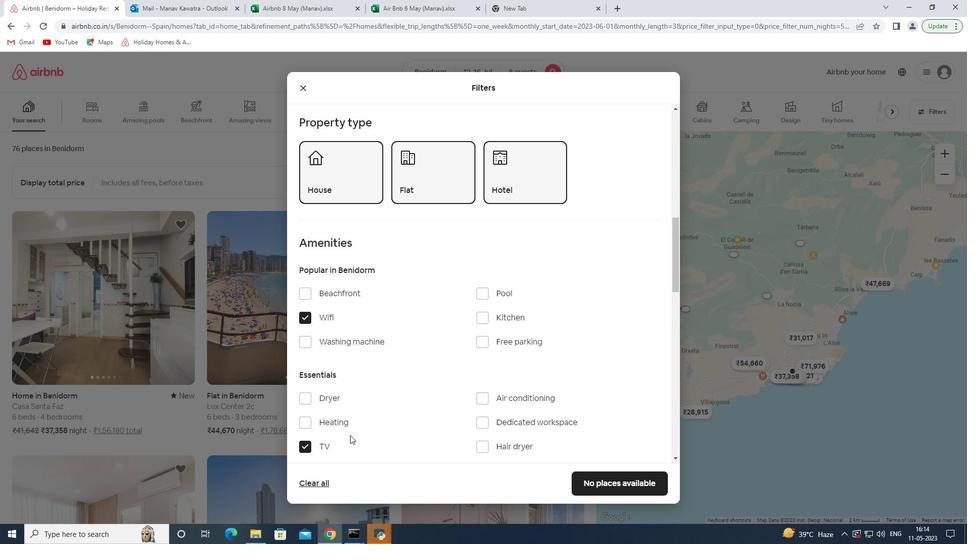 
Action: Mouse scrolled (363, 430) with delta (0, 0)
Screenshot: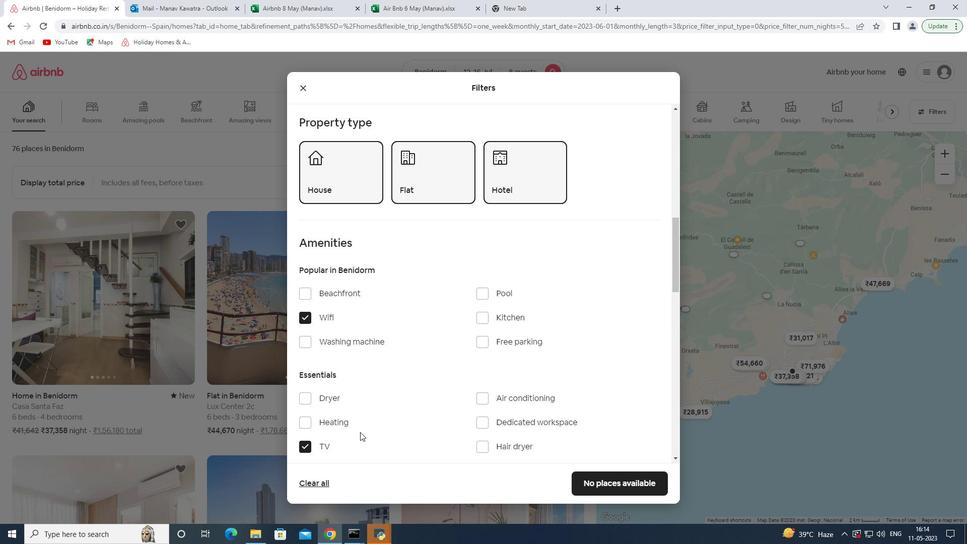 
Action: Mouse moved to (521, 196)
Screenshot: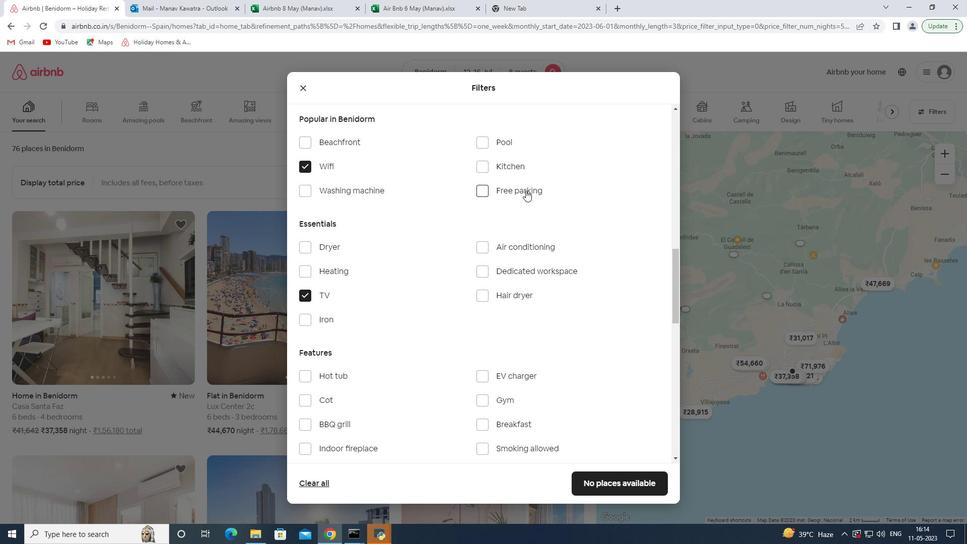 
Action: Mouse pressed left at (521, 196)
Screenshot: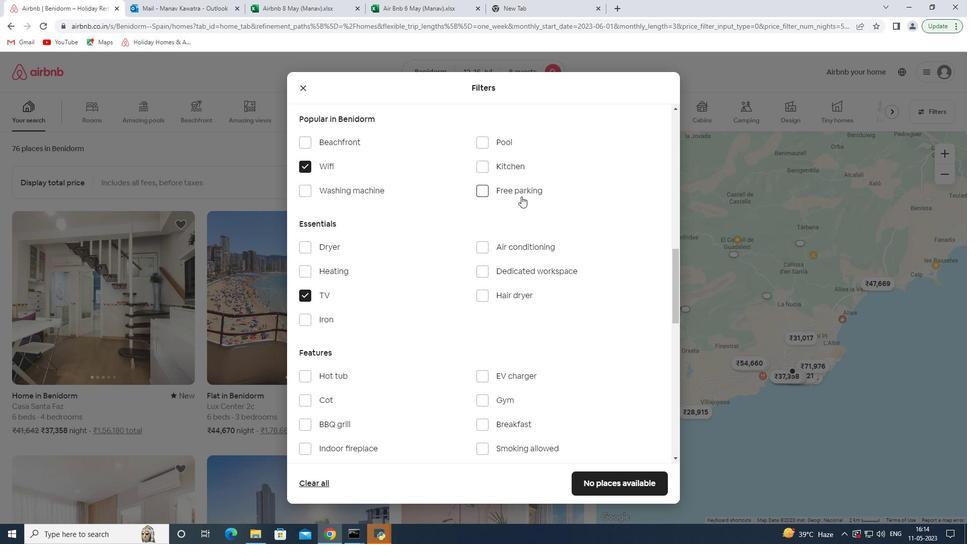 
Action: Mouse moved to (474, 379)
Screenshot: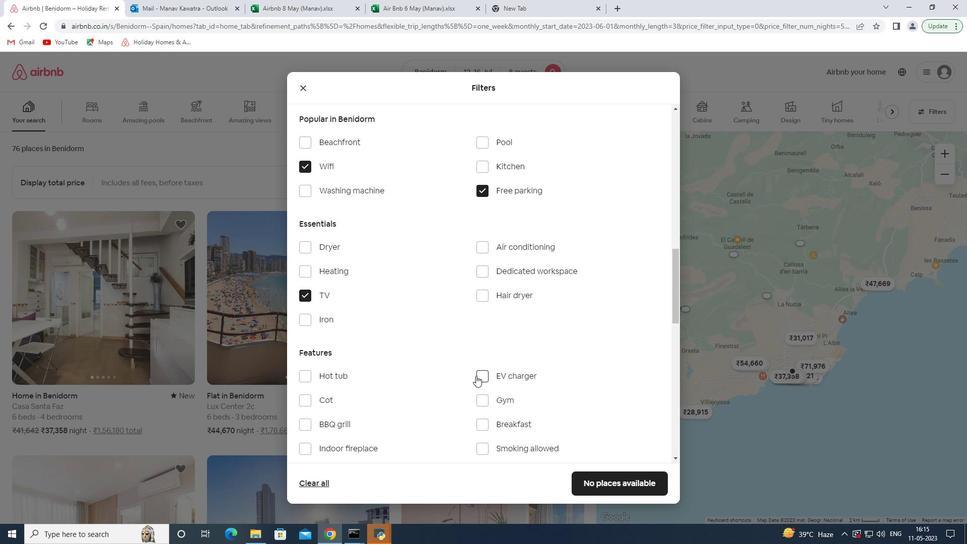 
Action: Mouse scrolled (474, 378) with delta (0, 0)
Screenshot: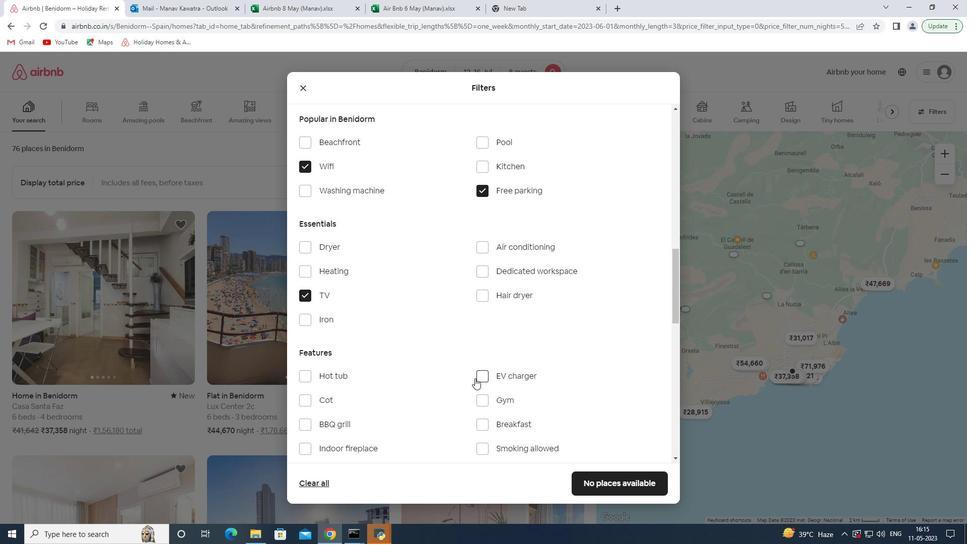 
Action: Mouse moved to (500, 347)
Screenshot: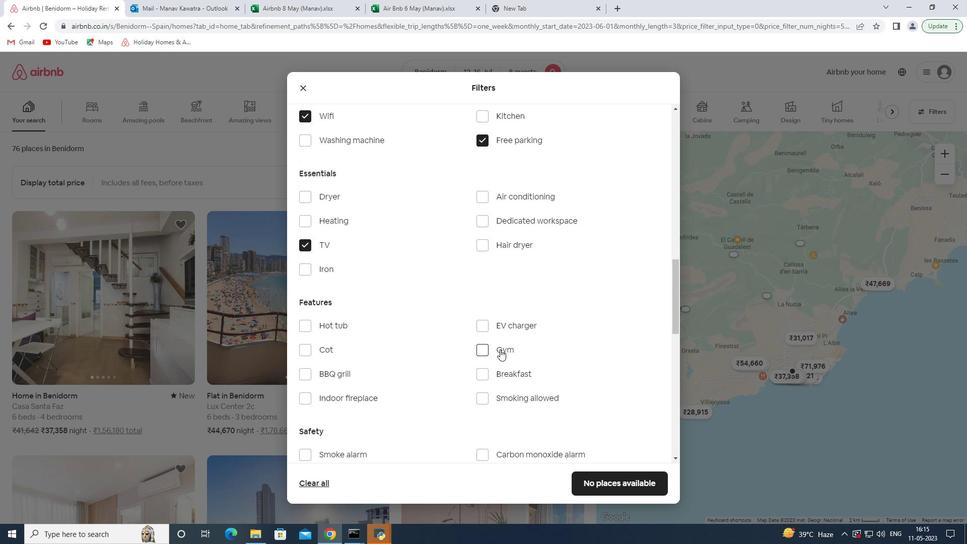 
Action: Mouse pressed left at (500, 347)
Screenshot: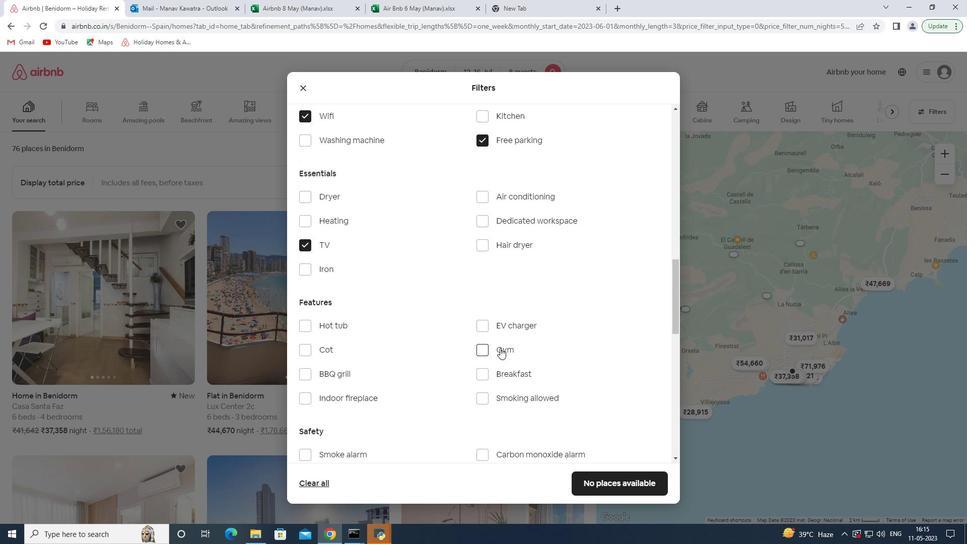 
Action: Mouse moved to (495, 373)
Screenshot: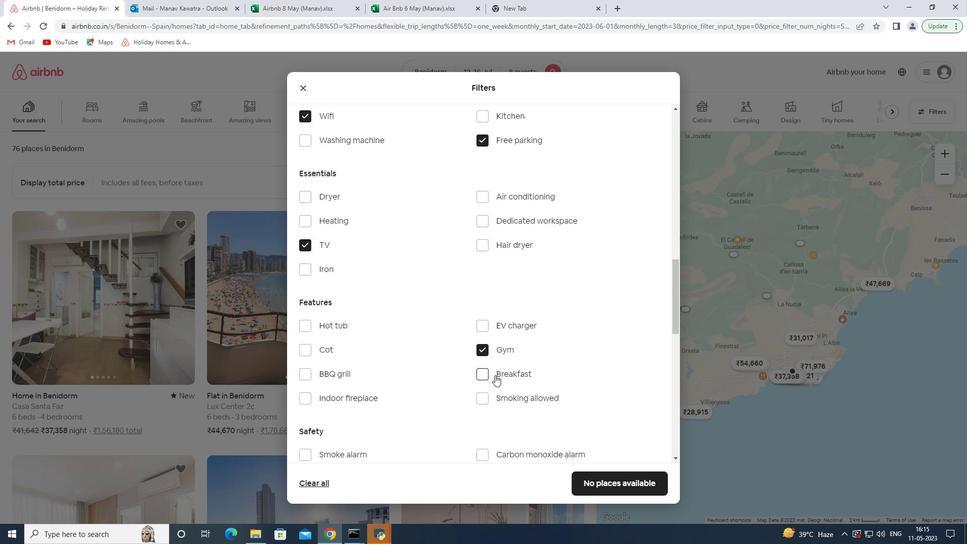 
Action: Mouse pressed left at (495, 373)
Screenshot: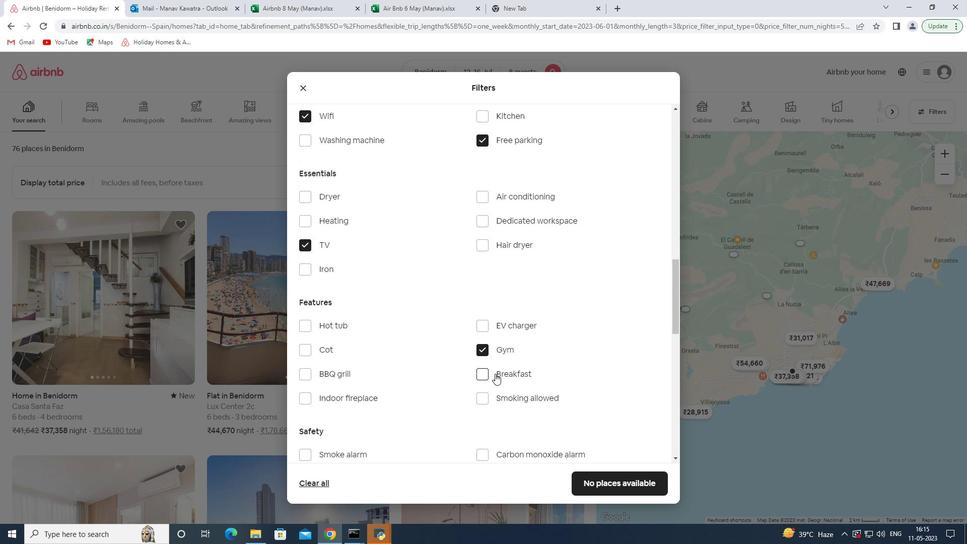 
Action: Mouse moved to (456, 394)
Screenshot: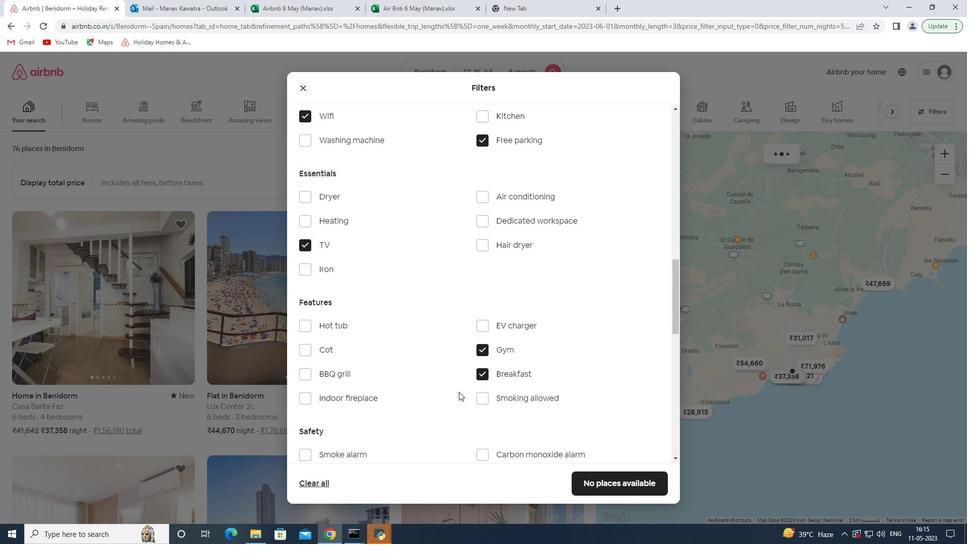 
Action: Mouse scrolled (456, 393) with delta (0, 0)
Screenshot: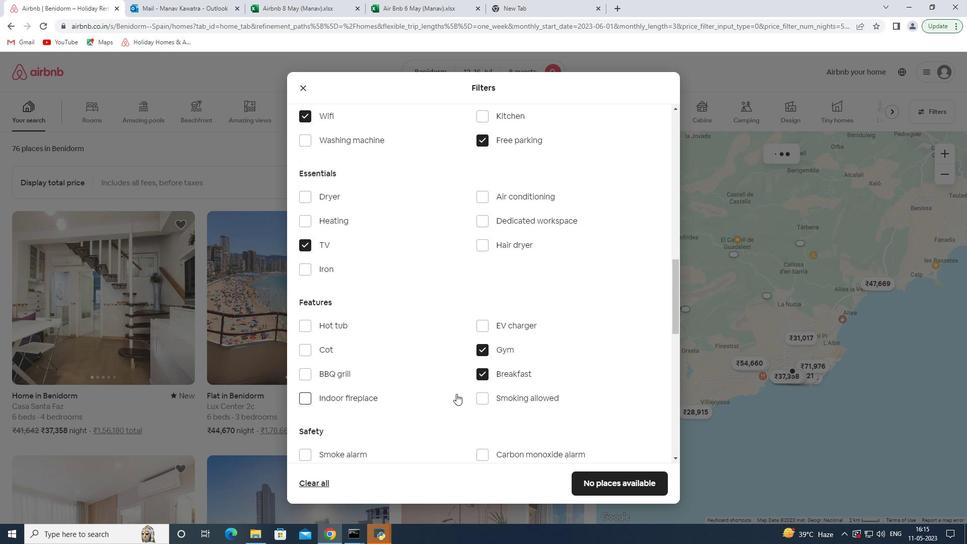 
Action: Mouse scrolled (456, 393) with delta (0, 0)
Screenshot: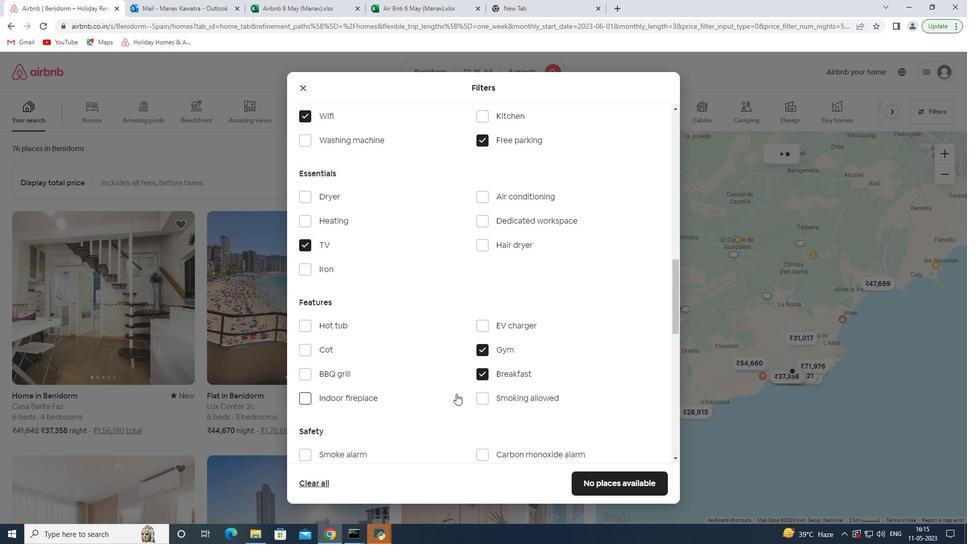 
Action: Mouse moved to (469, 382)
Screenshot: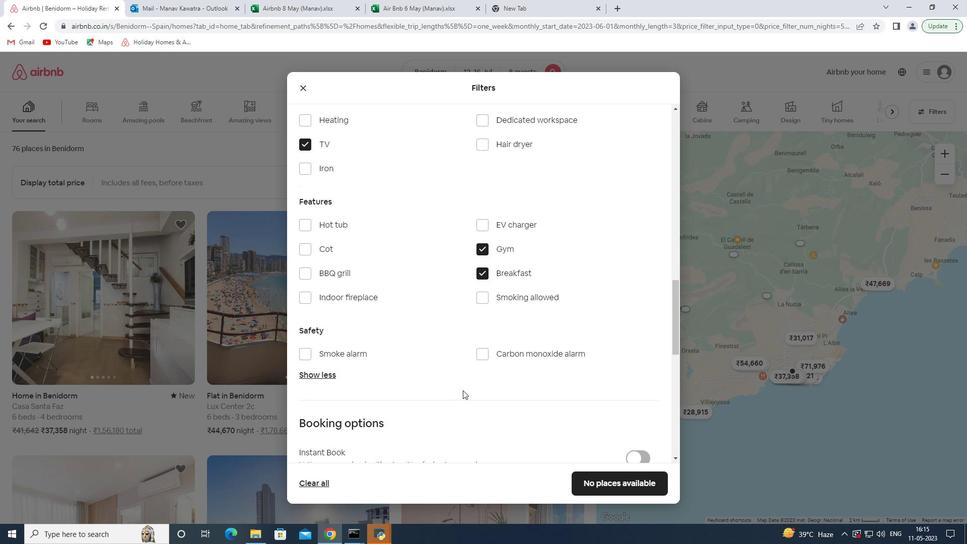 
Action: Mouse scrolled (469, 382) with delta (0, 0)
Screenshot: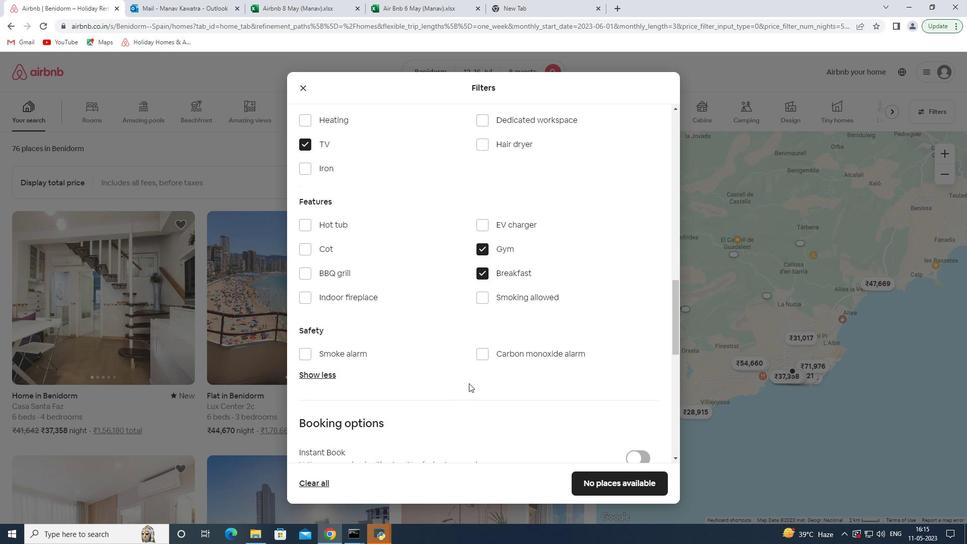 
Action: Mouse scrolled (469, 382) with delta (0, 0)
Screenshot: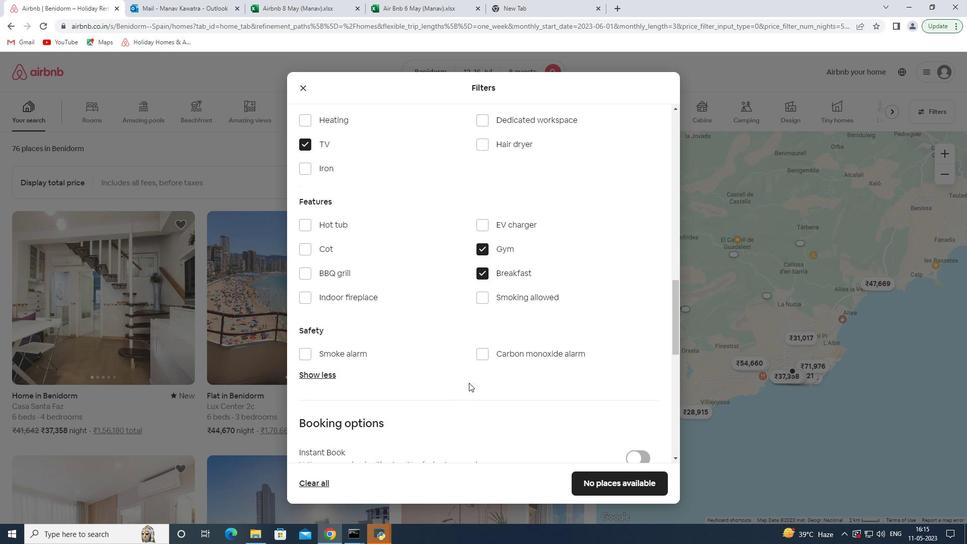 
Action: Mouse scrolled (469, 382) with delta (0, 0)
Screenshot: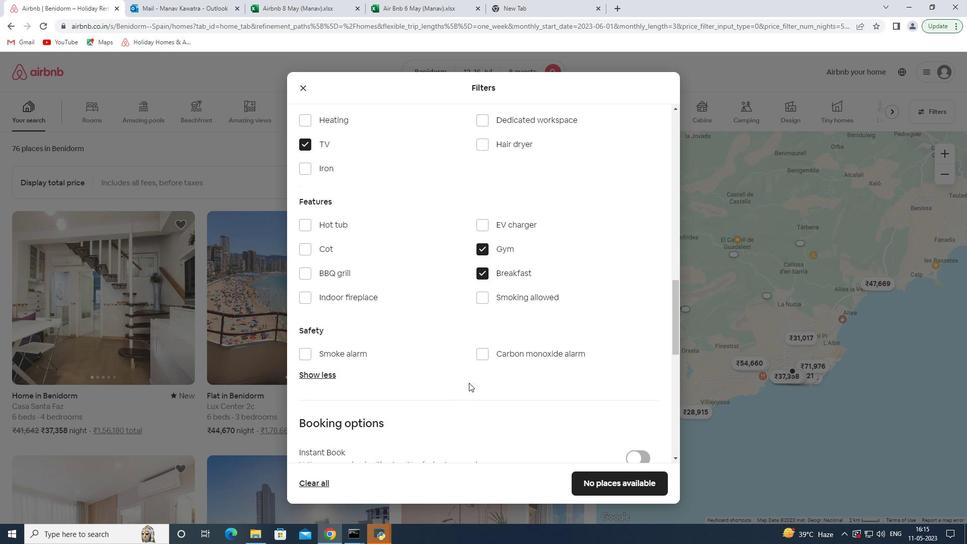 
Action: Mouse moved to (639, 339)
Screenshot: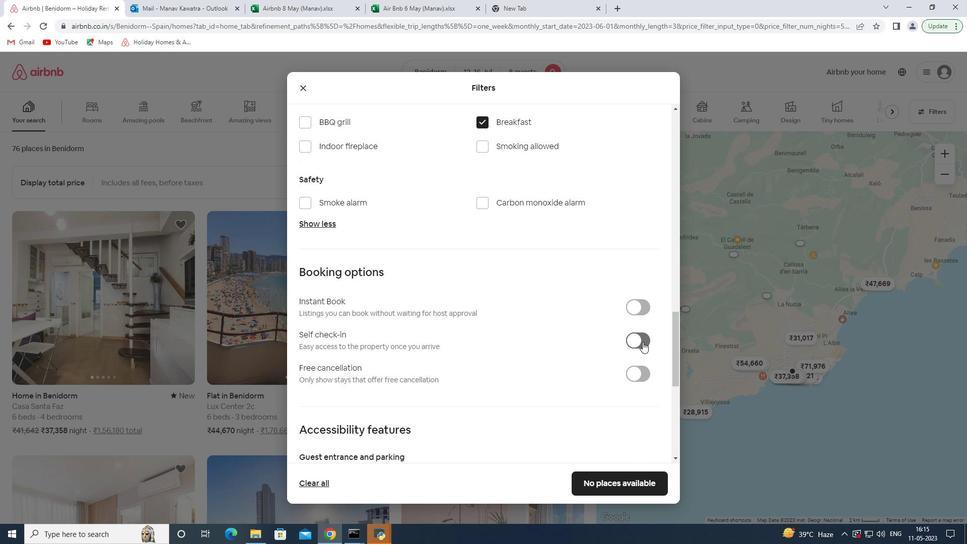 
Action: Mouse pressed left at (639, 339)
Screenshot: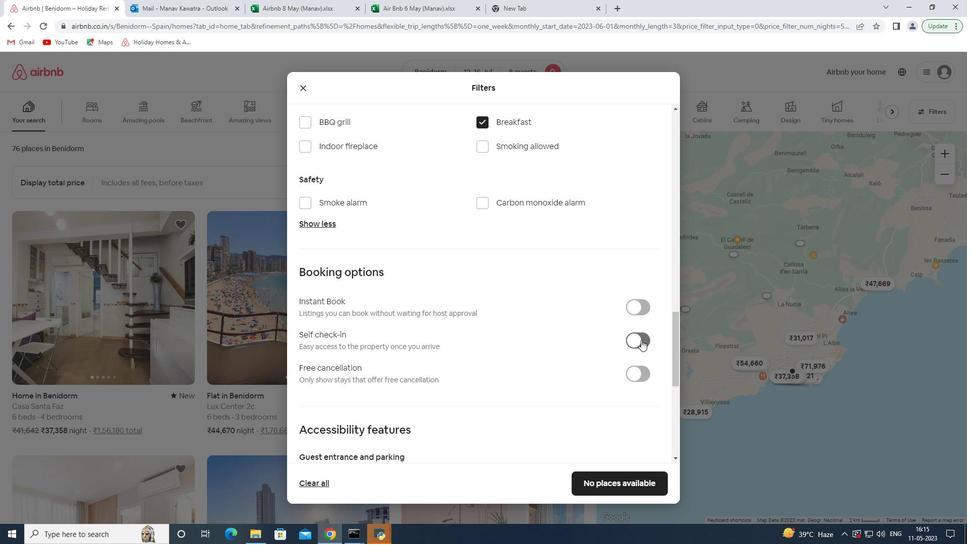
Action: Mouse moved to (516, 386)
Screenshot: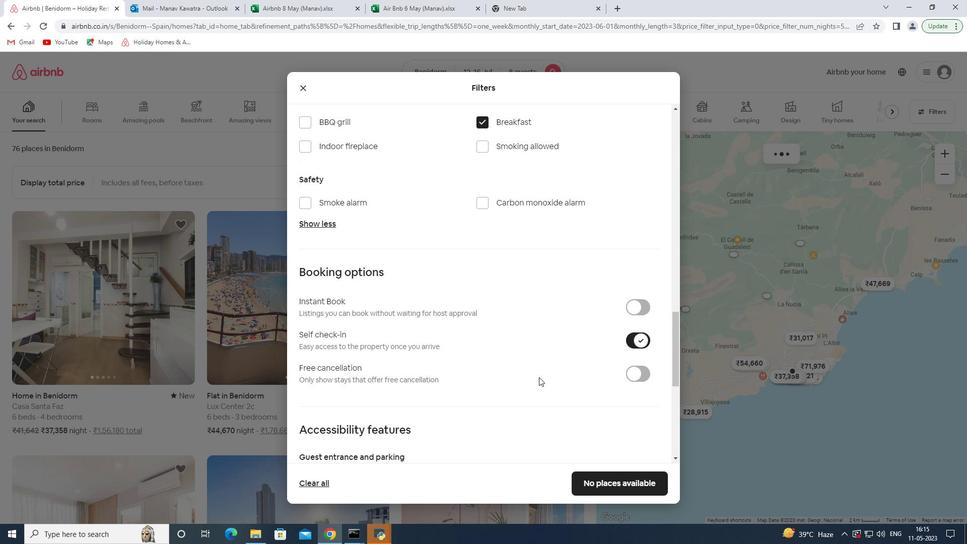 
Action: Mouse scrolled (516, 385) with delta (0, 0)
Screenshot: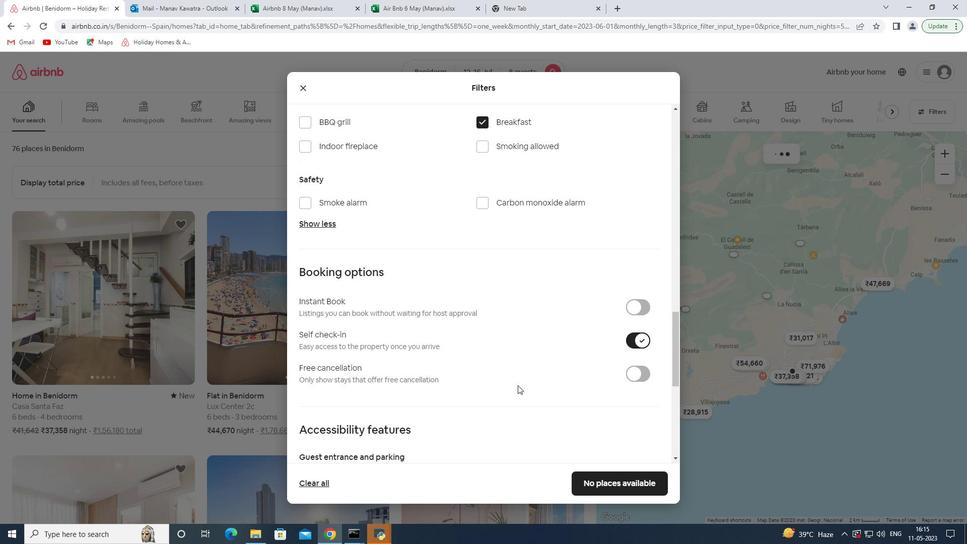 
Action: Mouse scrolled (516, 385) with delta (0, 0)
Screenshot: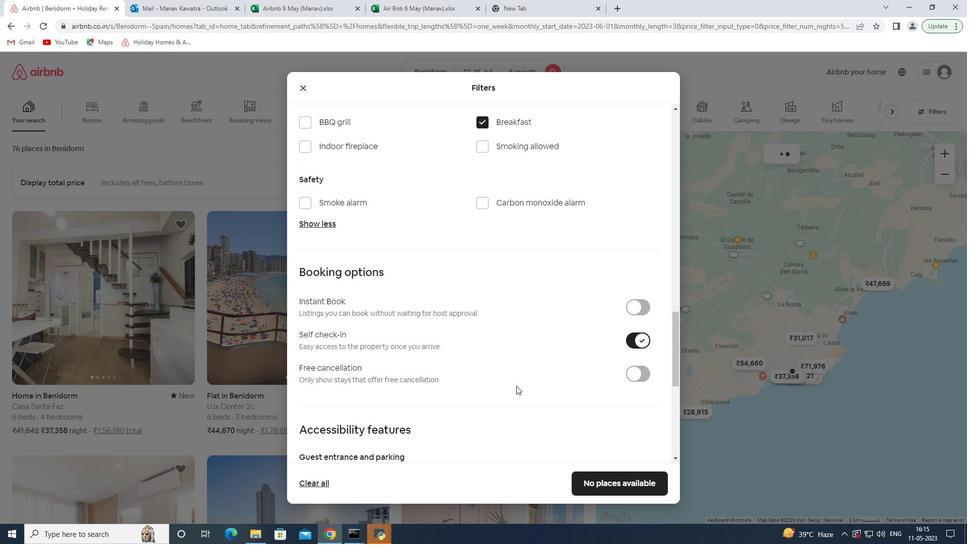 
Action: Mouse scrolled (516, 385) with delta (0, 0)
Screenshot: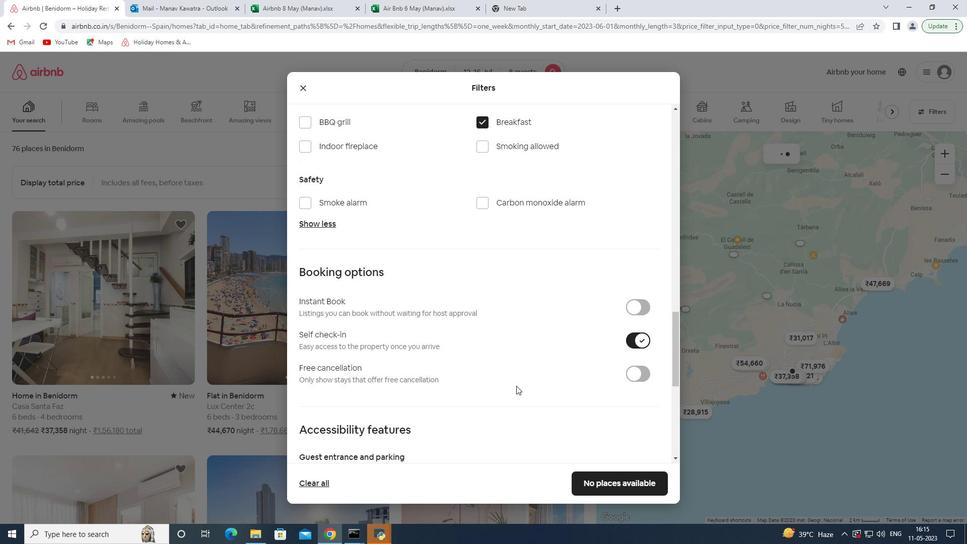 
Action: Mouse scrolled (516, 385) with delta (0, 0)
Screenshot: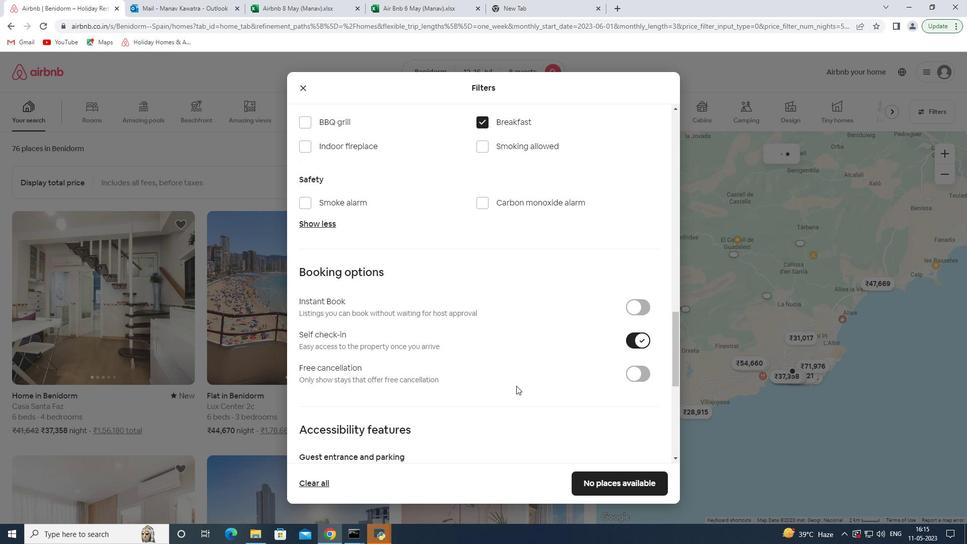 
Action: Mouse moved to (444, 402)
Screenshot: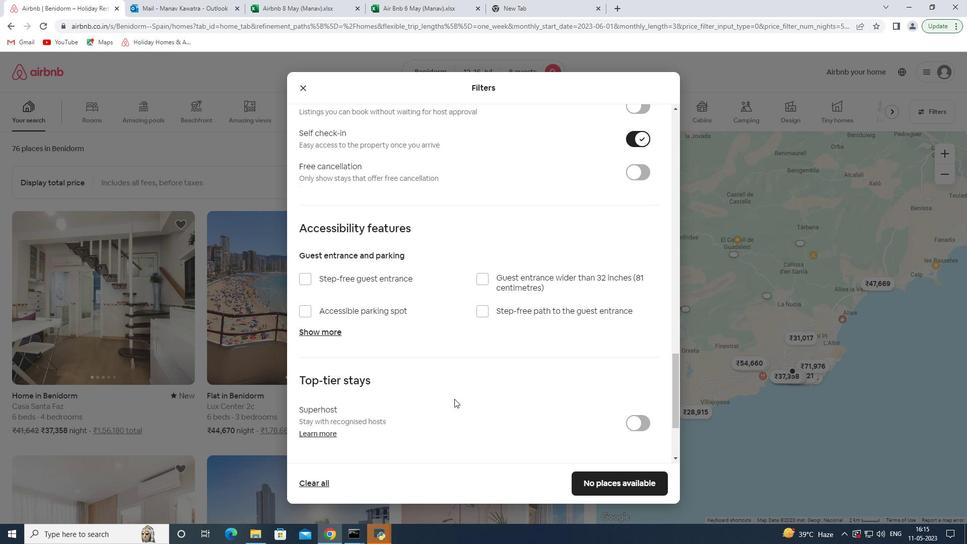
Action: Mouse scrolled (444, 402) with delta (0, 0)
Screenshot: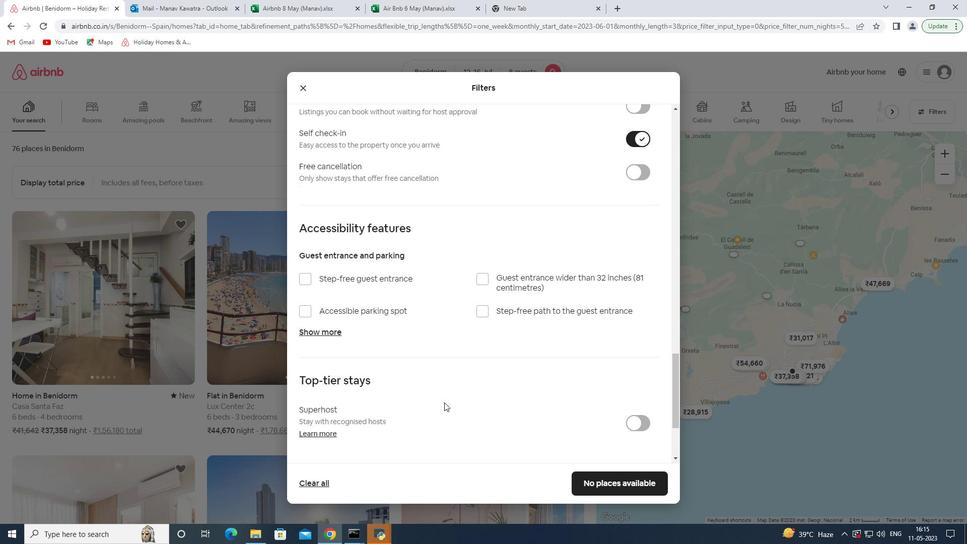 
Action: Mouse scrolled (444, 402) with delta (0, 0)
Screenshot: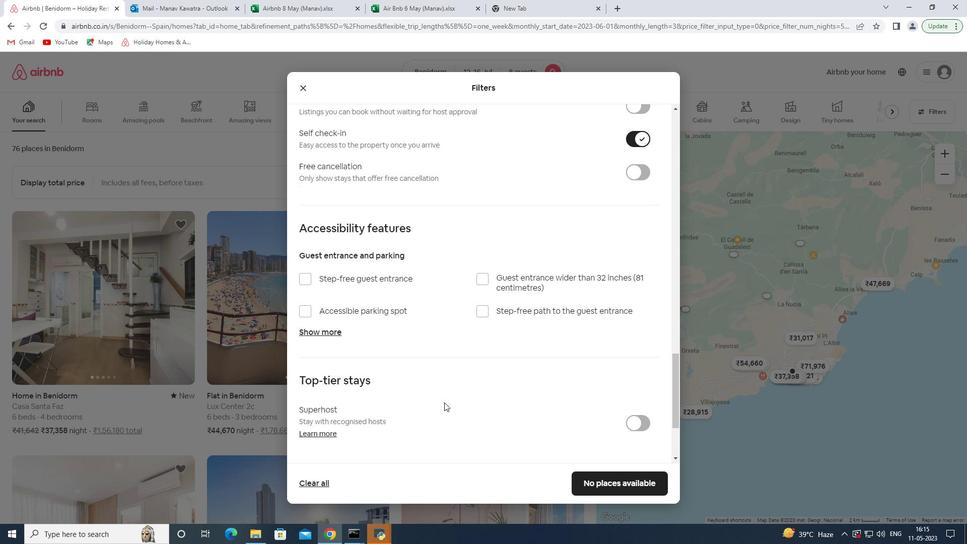 
Action: Mouse scrolled (444, 402) with delta (0, 0)
Screenshot: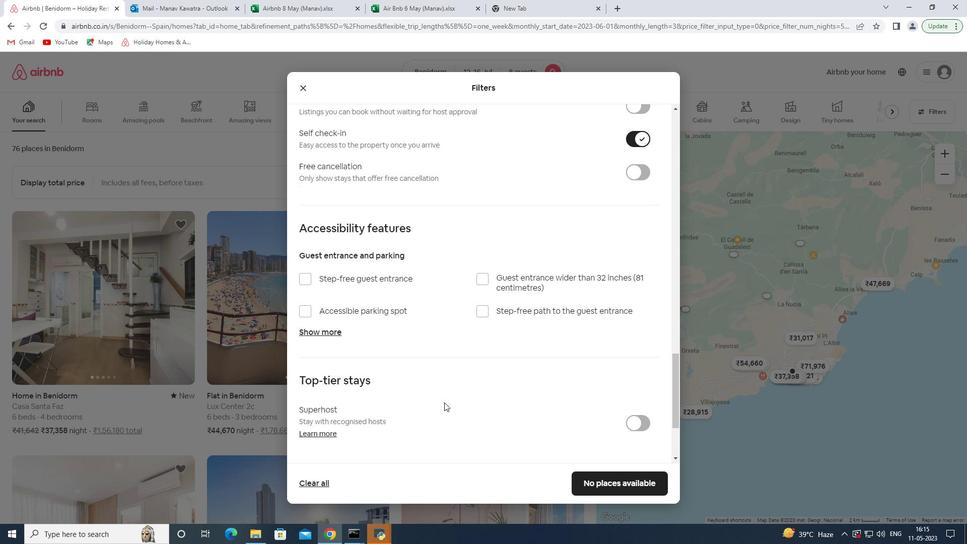 
Action: Mouse moved to (335, 392)
Screenshot: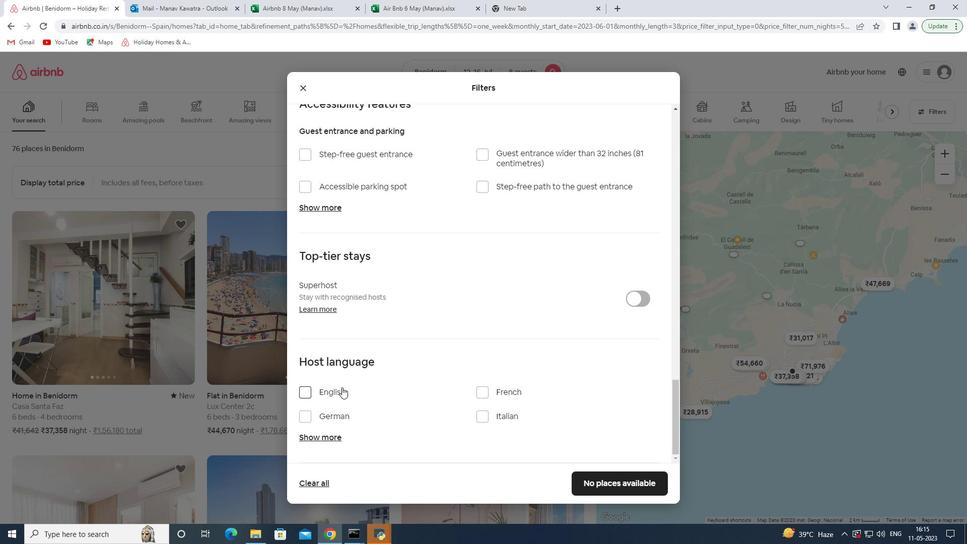 
Action: Mouse pressed left at (335, 392)
Screenshot: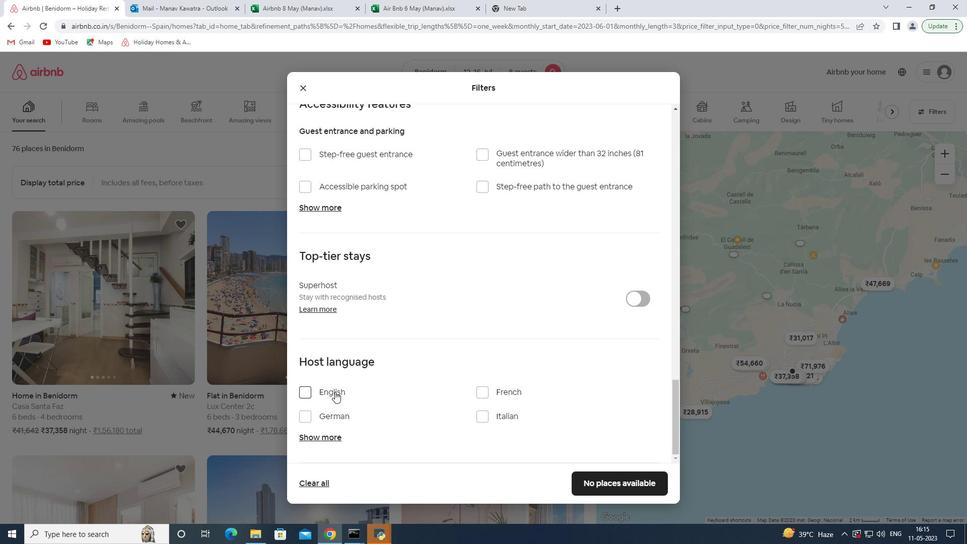 
Action: Mouse moved to (371, 394)
Screenshot: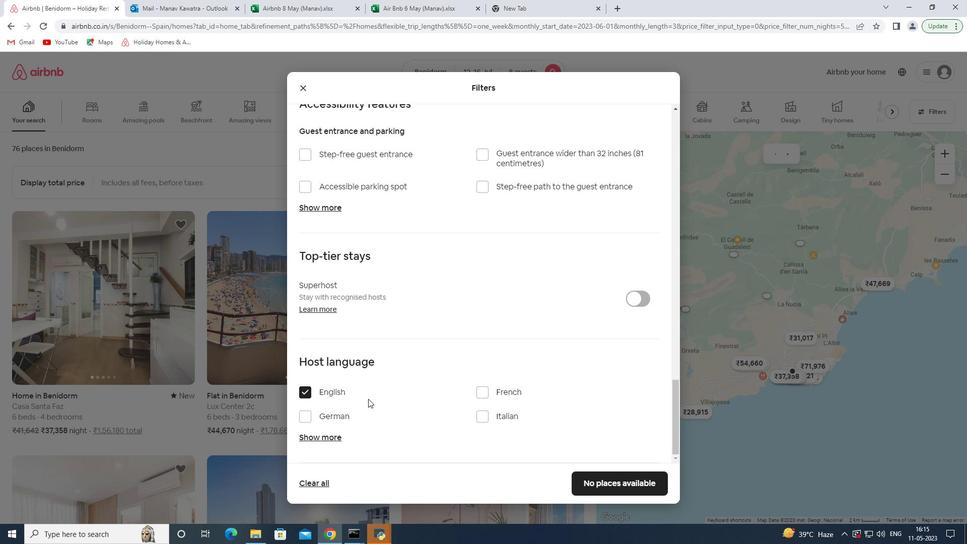 
Action: Mouse scrolled (371, 394) with delta (0, 0)
Screenshot: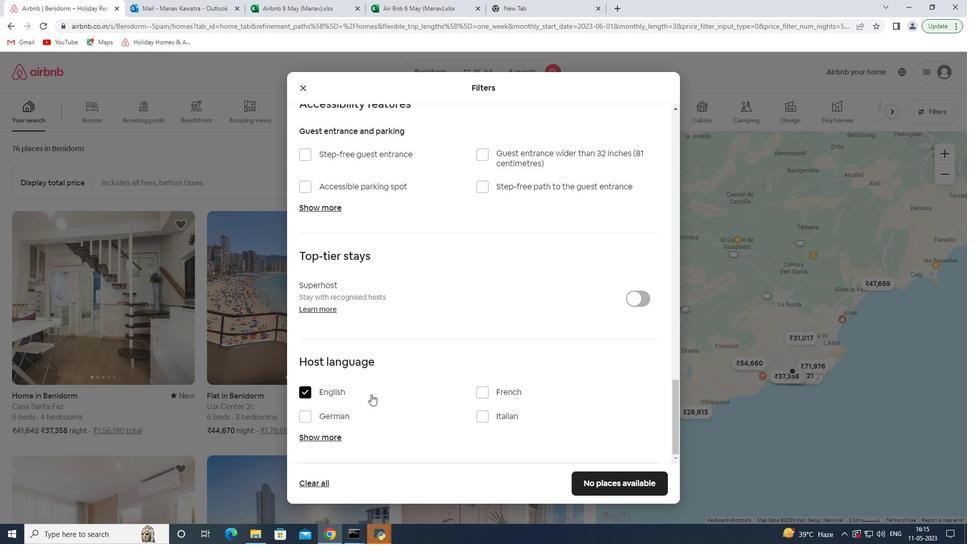 
Action: Mouse scrolled (371, 394) with delta (0, 0)
Screenshot: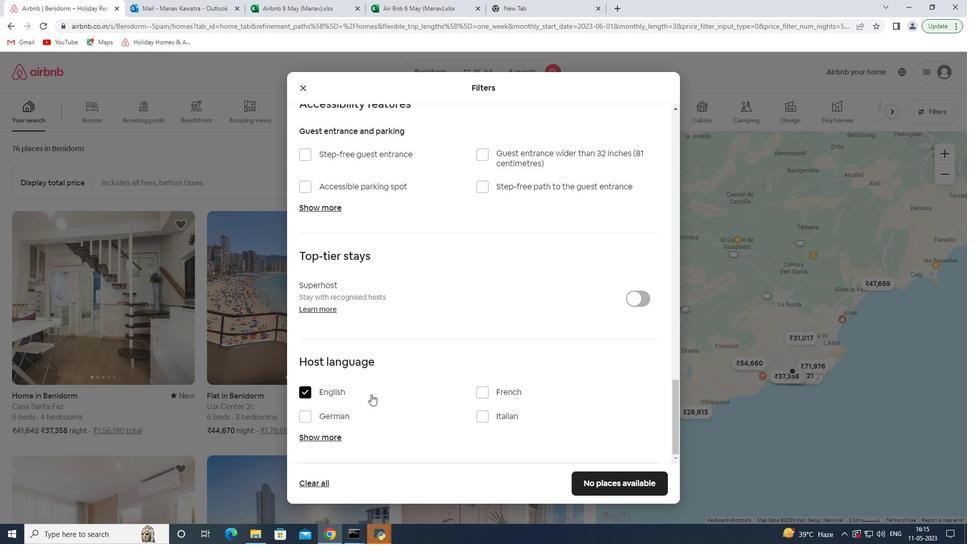 
Action: Mouse moved to (369, 390)
Screenshot: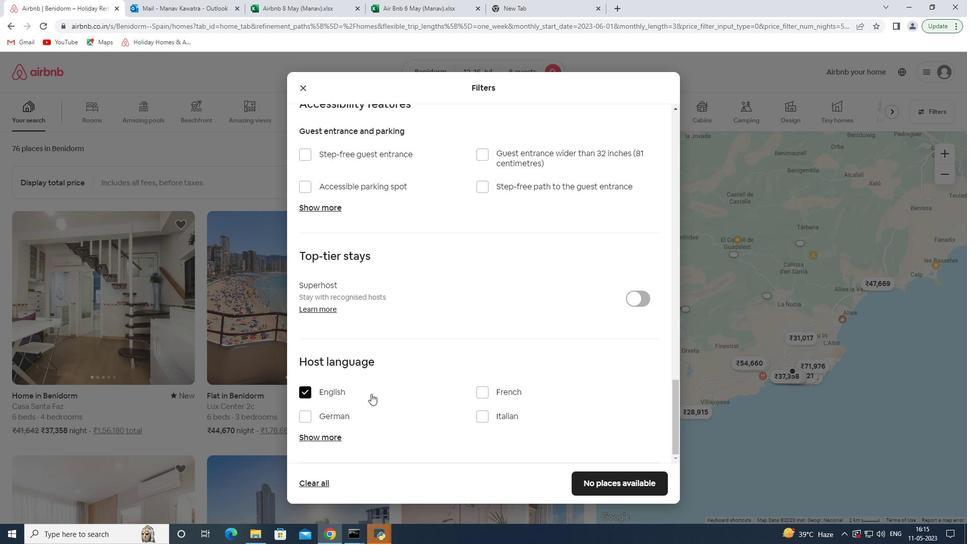 
Action: Mouse scrolled (369, 390) with delta (0, 0)
Screenshot: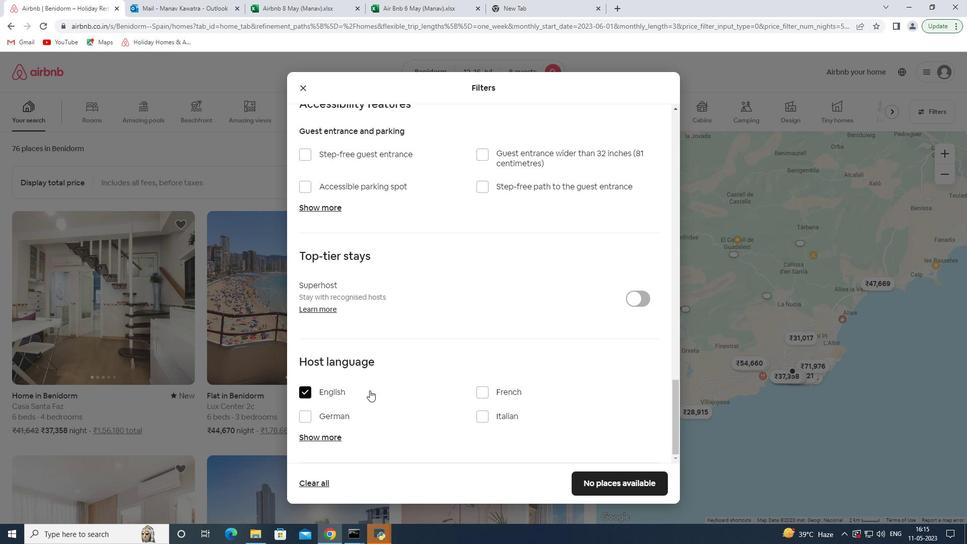 
Action: Mouse scrolled (369, 390) with delta (0, 0)
Screenshot: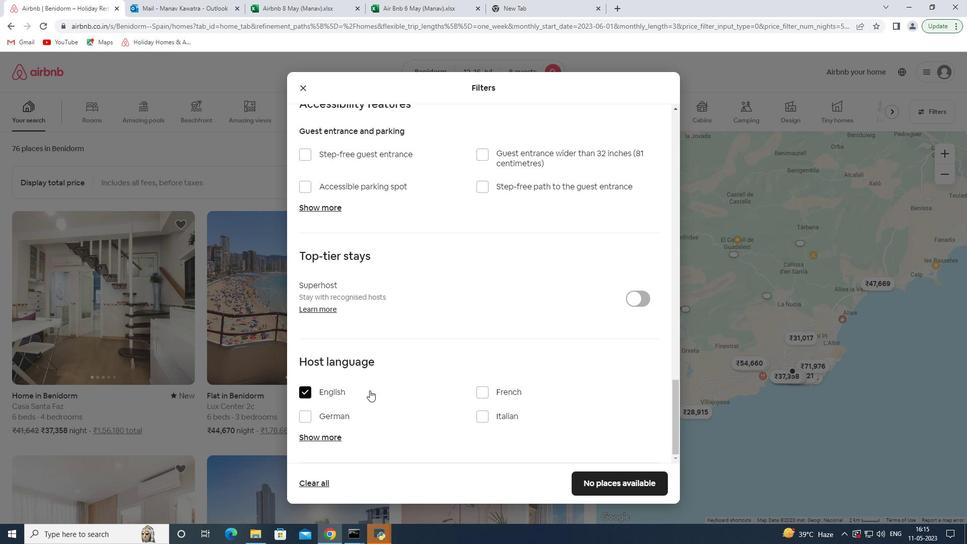 
Action: Mouse scrolled (369, 390) with delta (0, 0)
Screenshot: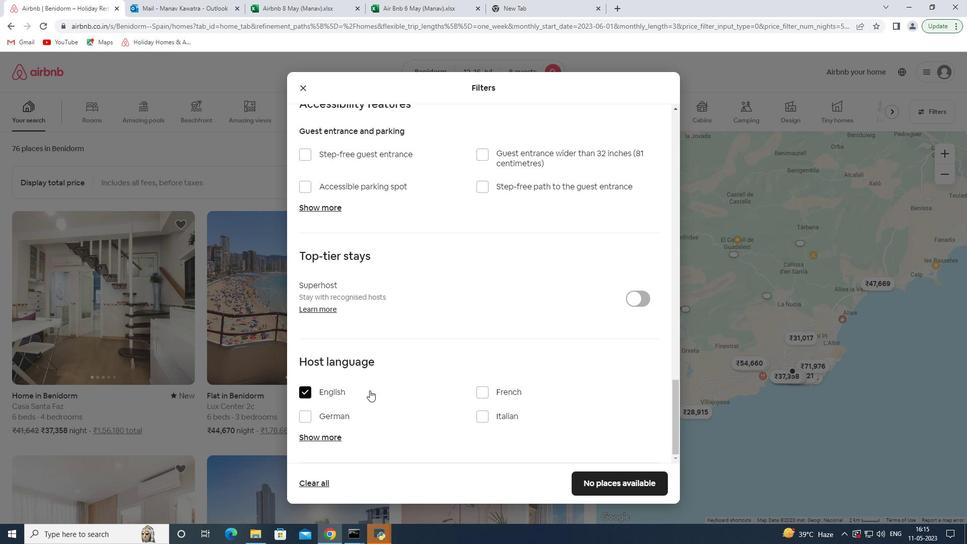 
Action: Mouse moved to (590, 481)
Screenshot: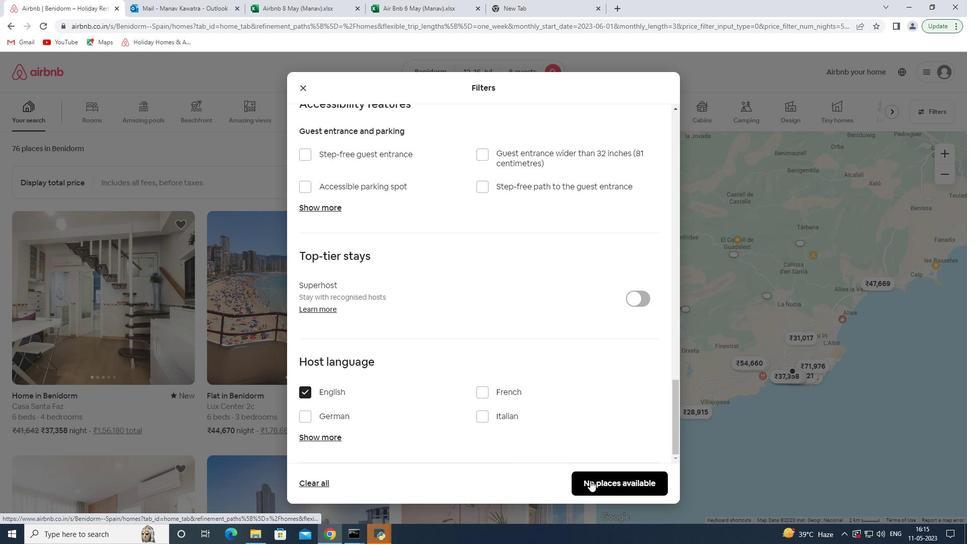 
Action: Mouse pressed left at (590, 481)
Screenshot: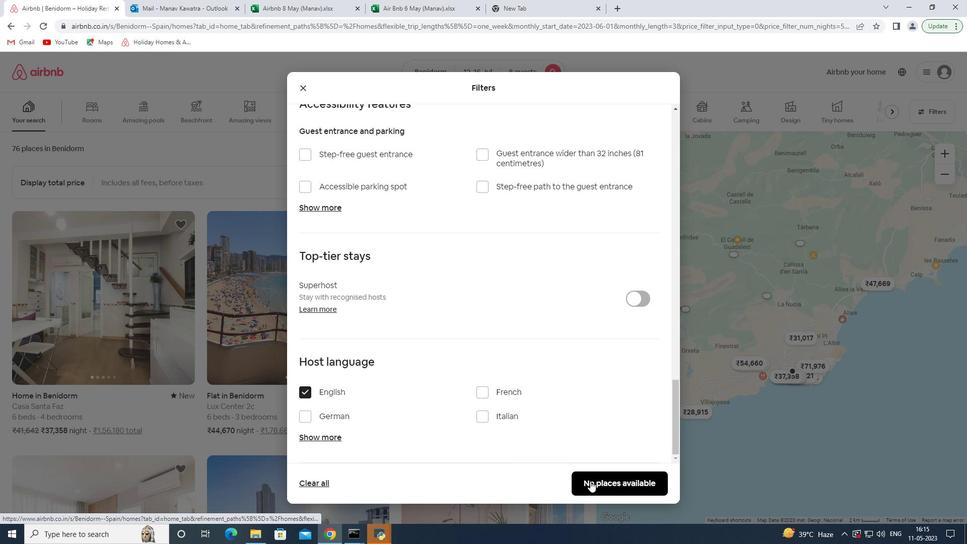 
